 Task: Explore Airbnb accommodation in Al Battaliyah, Saudi Arabia from 12th December, 2023 to 16th December, 2023 for 8 adults. Place can be private room with 8 bedrooms having 8 beds and 8 bathrooms. Property type can be hotel. Amenities needed are: wifi, TV, free parkinig on premises, gym, breakfast.
Action: Mouse moved to (434, 79)
Screenshot: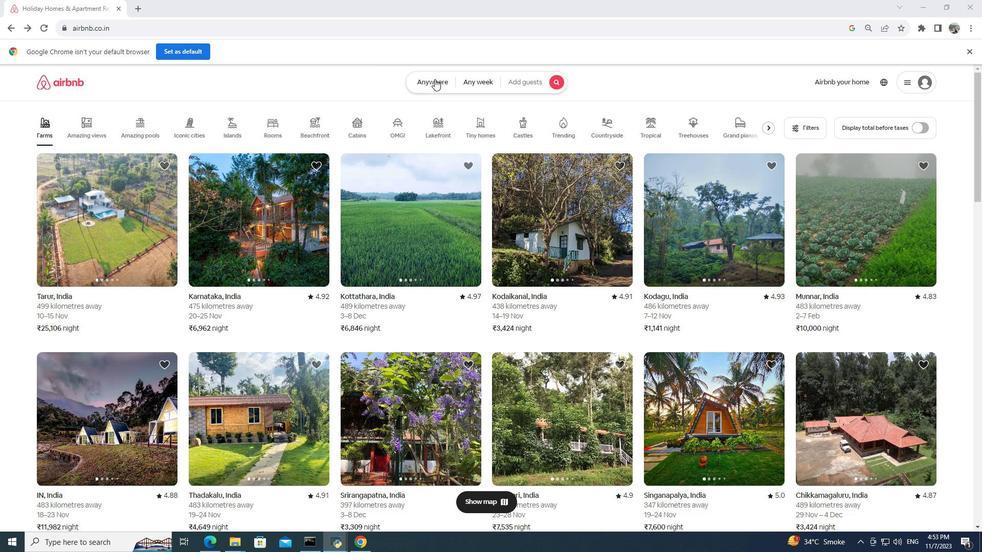 
Action: Mouse pressed left at (434, 79)
Screenshot: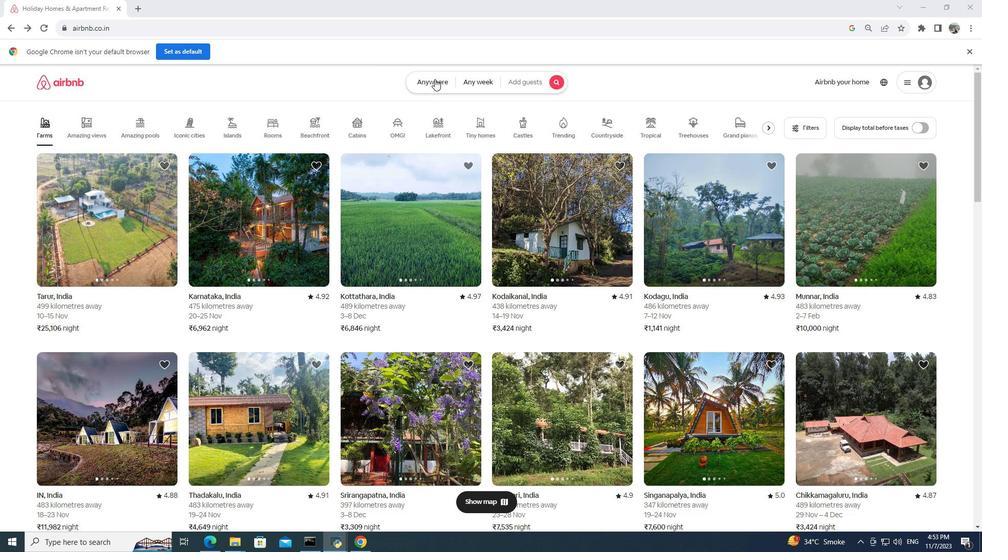 
Action: Mouse moved to (311, 112)
Screenshot: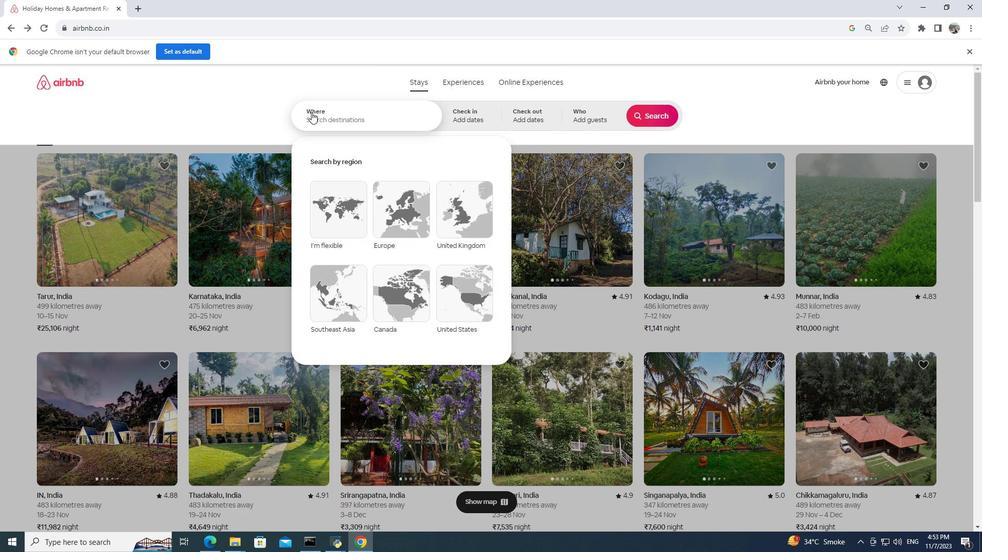 
Action: Mouse pressed left at (311, 112)
Screenshot: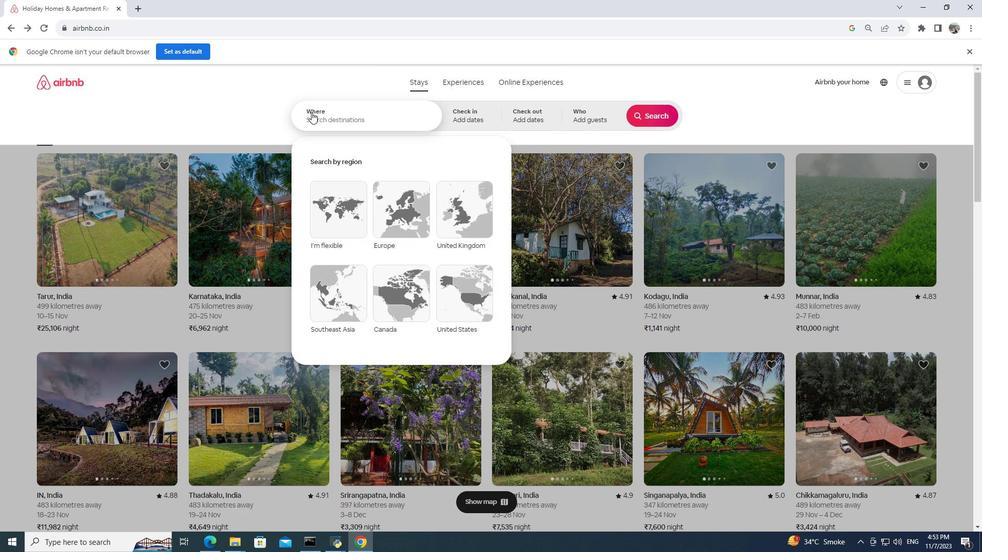 
Action: Key pressed al<Key.backspace>i<Key.space>
Screenshot: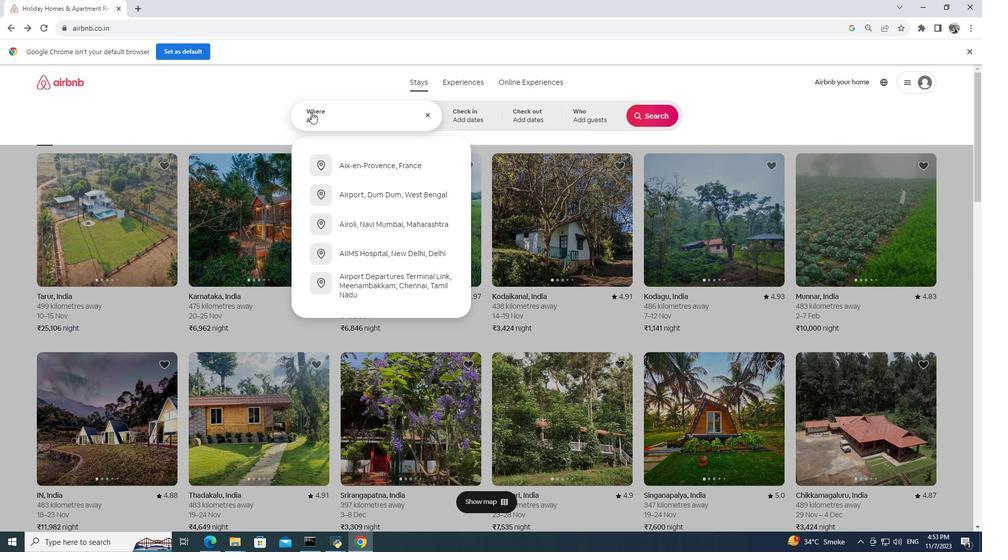 
Action: Mouse moved to (328, 110)
Screenshot: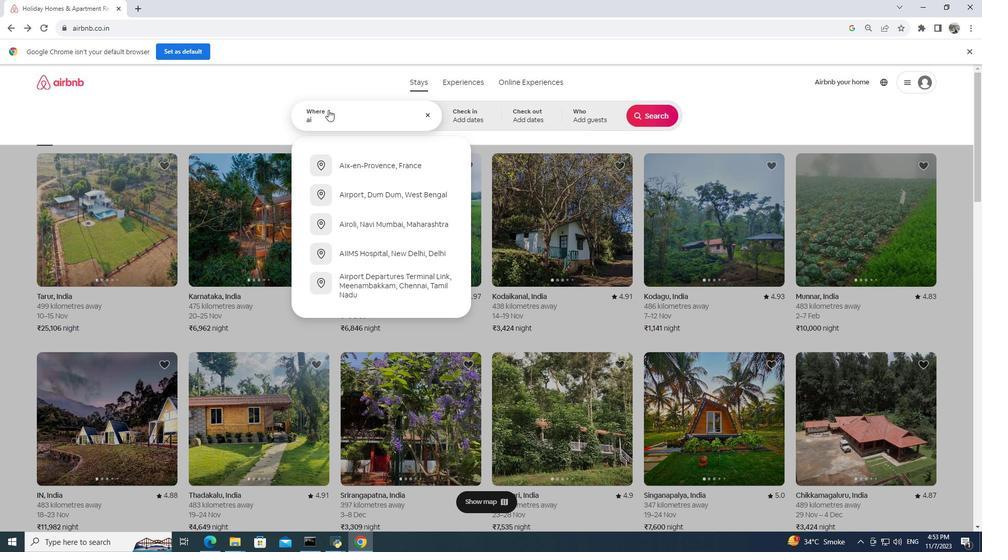 
Action: Key pressed <Key.space>battaliyah,<Key.space>saudi<Key.space>arabia
Screenshot: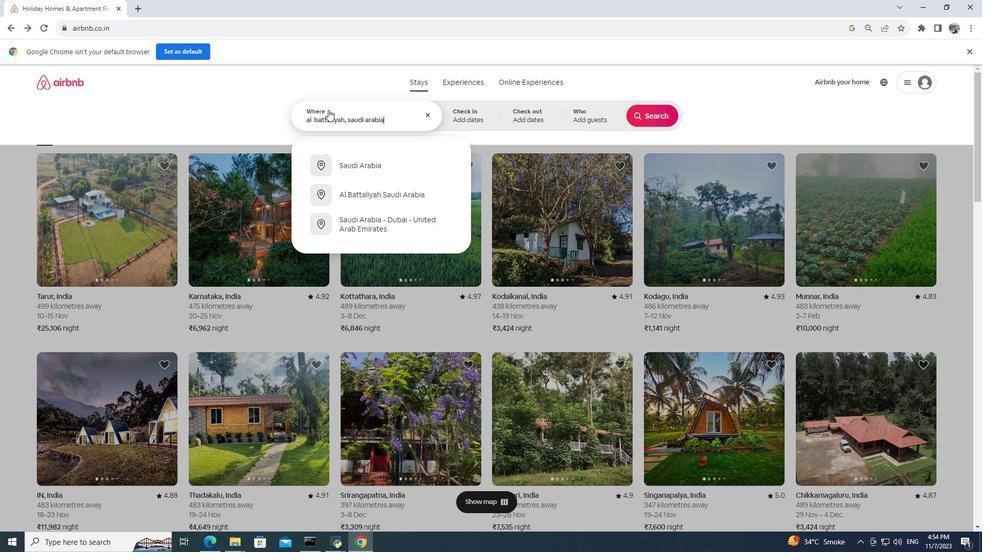 
Action: Mouse moved to (422, 201)
Screenshot: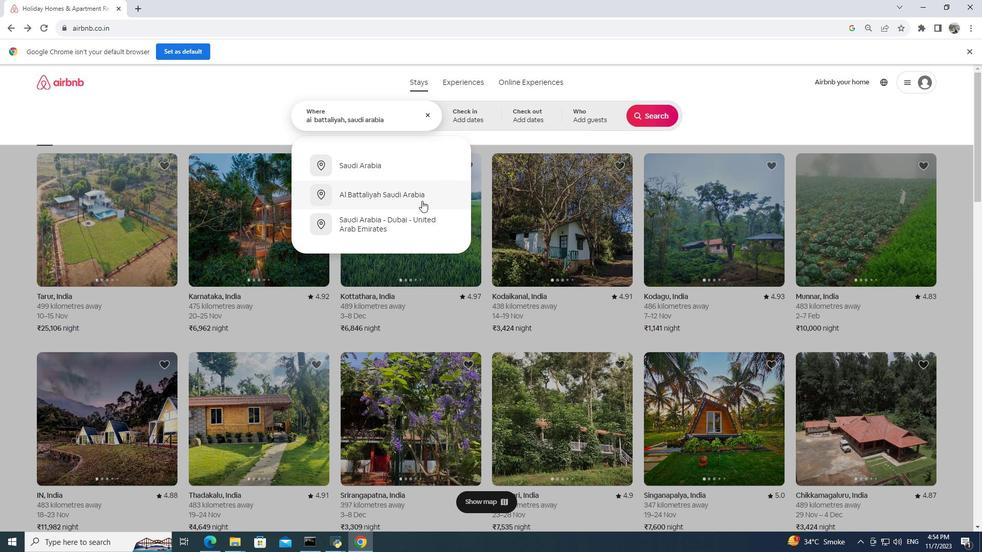 
Action: Mouse pressed left at (422, 201)
Screenshot: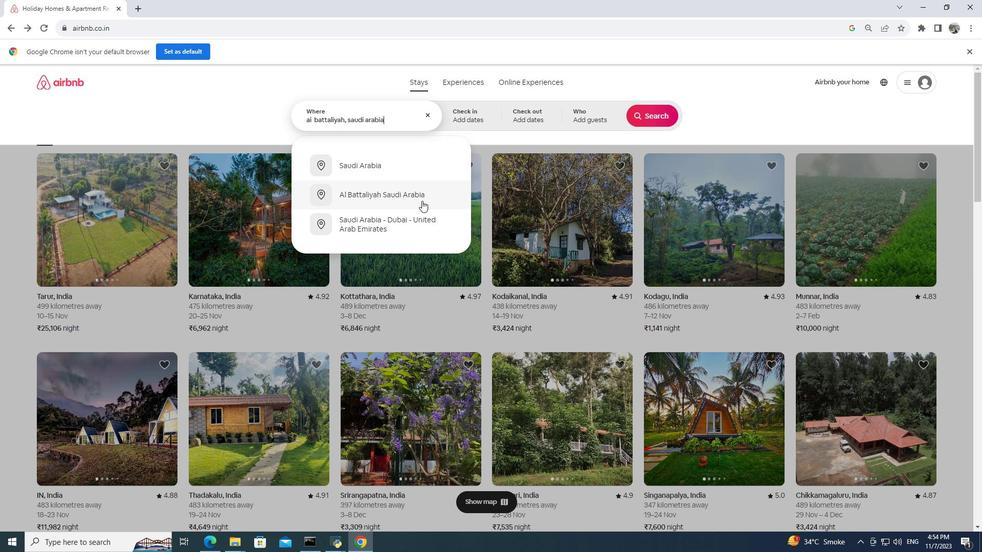 
Action: Mouse moved to (472, 121)
Screenshot: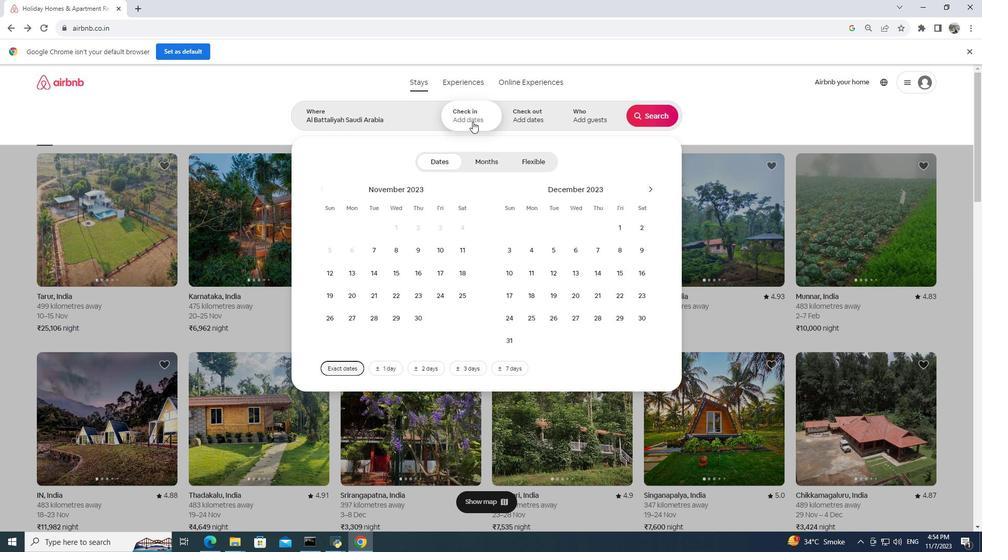 
Action: Mouse pressed left at (472, 121)
Screenshot: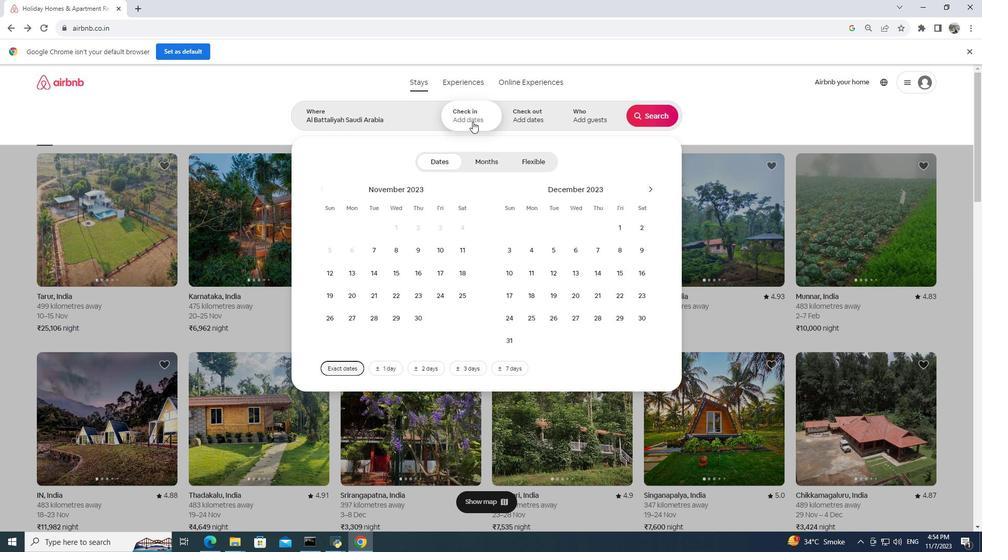 
Action: Mouse moved to (553, 267)
Screenshot: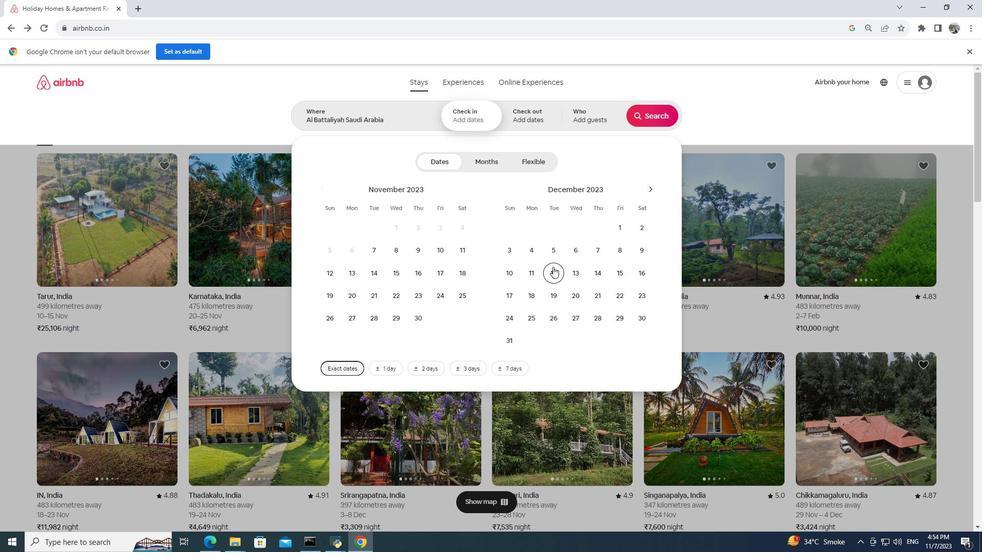 
Action: Mouse pressed left at (553, 267)
Screenshot: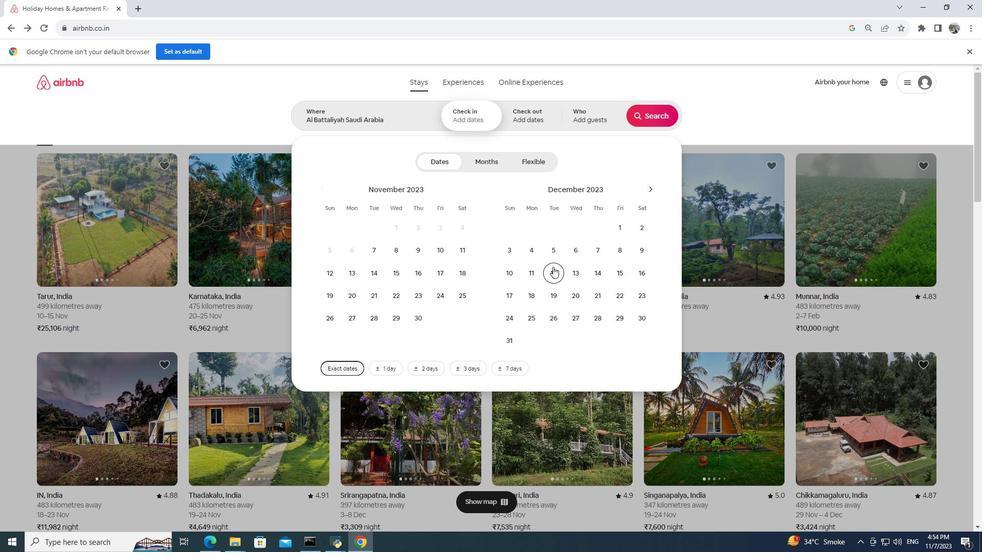 
Action: Mouse moved to (645, 273)
Screenshot: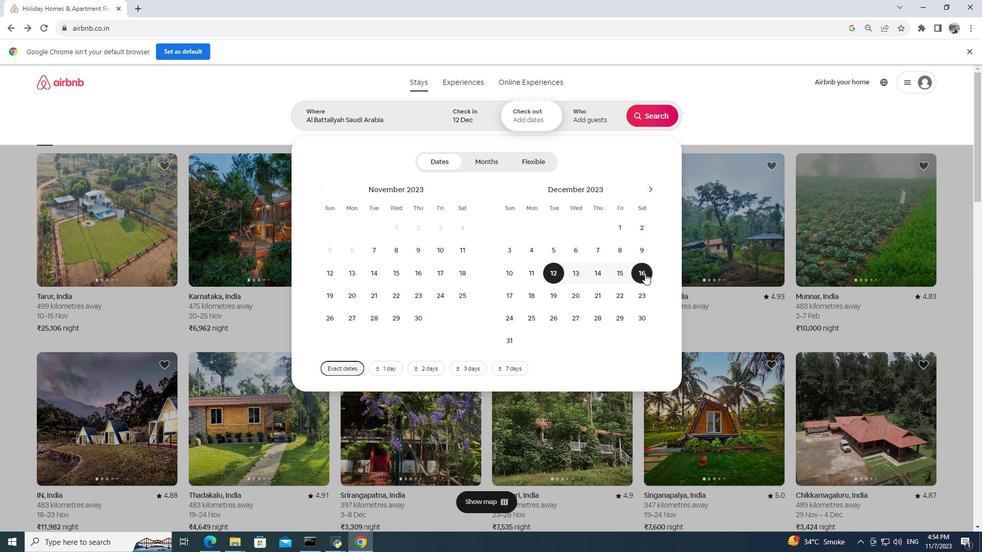 
Action: Mouse pressed left at (645, 273)
Screenshot: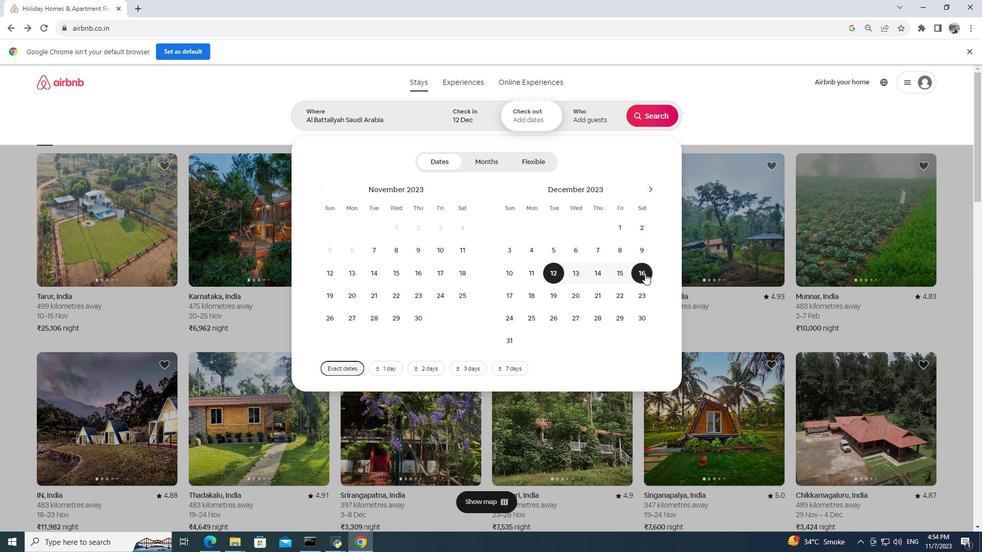
Action: Mouse moved to (566, 124)
Screenshot: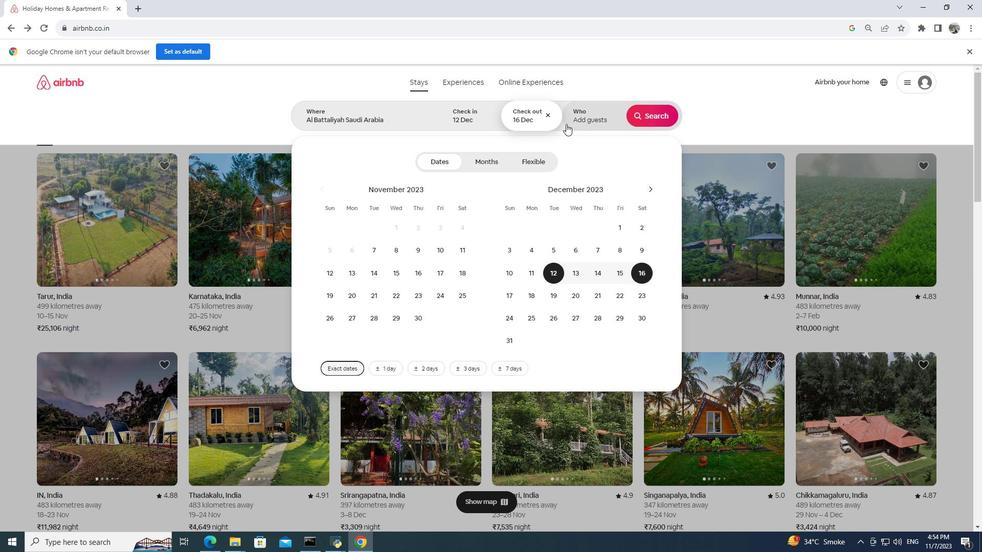 
Action: Mouse pressed left at (566, 124)
Screenshot: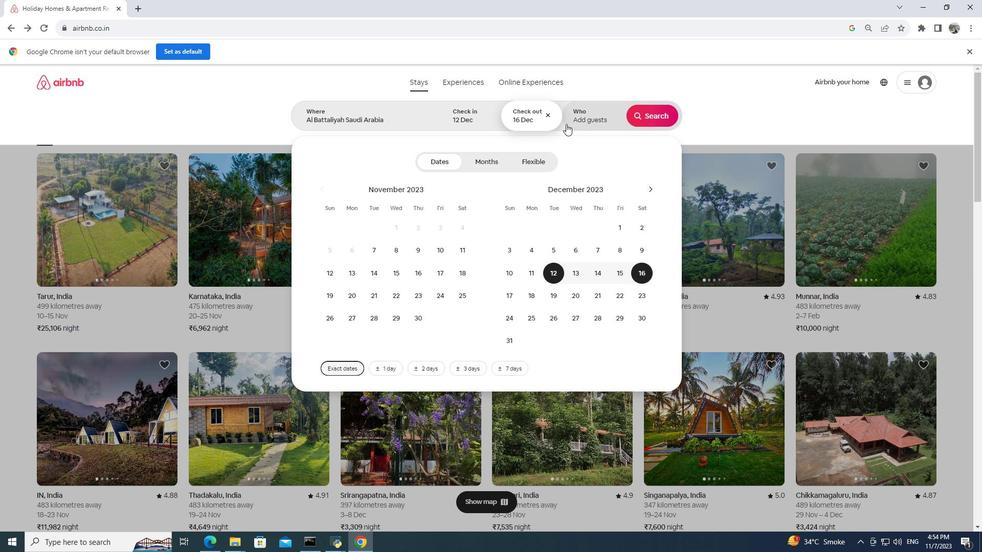 
Action: Mouse moved to (665, 161)
Screenshot: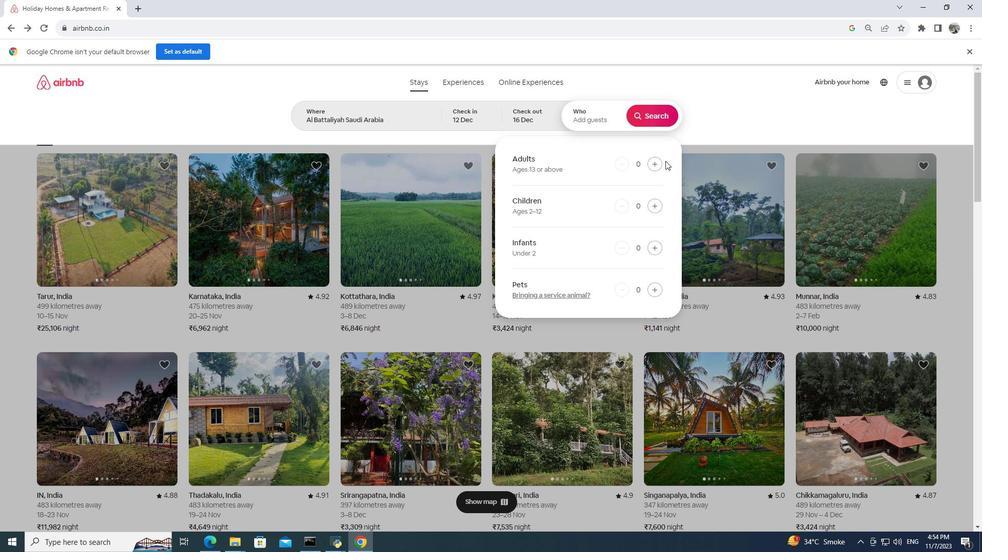 
Action: Mouse pressed left at (665, 161)
Screenshot: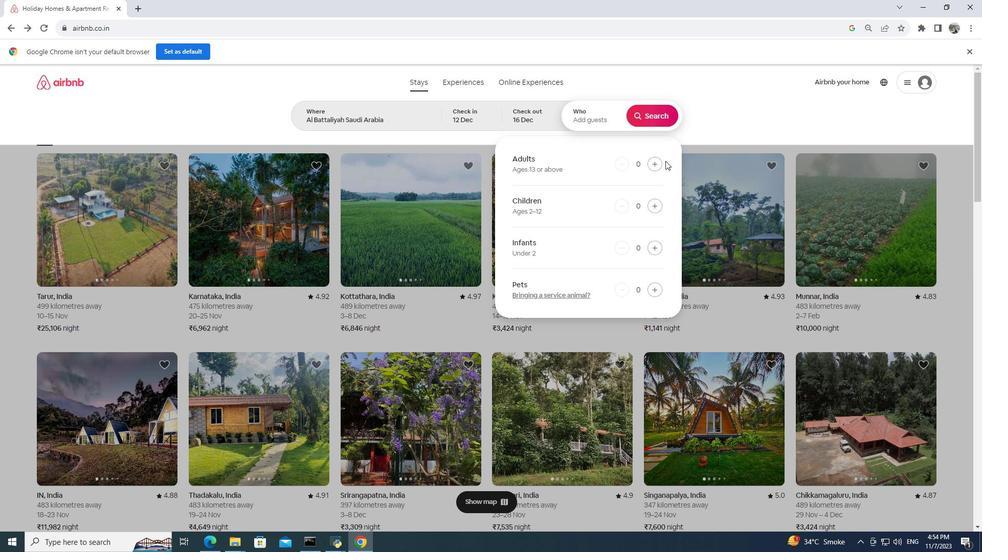 
Action: Mouse pressed left at (665, 161)
Screenshot: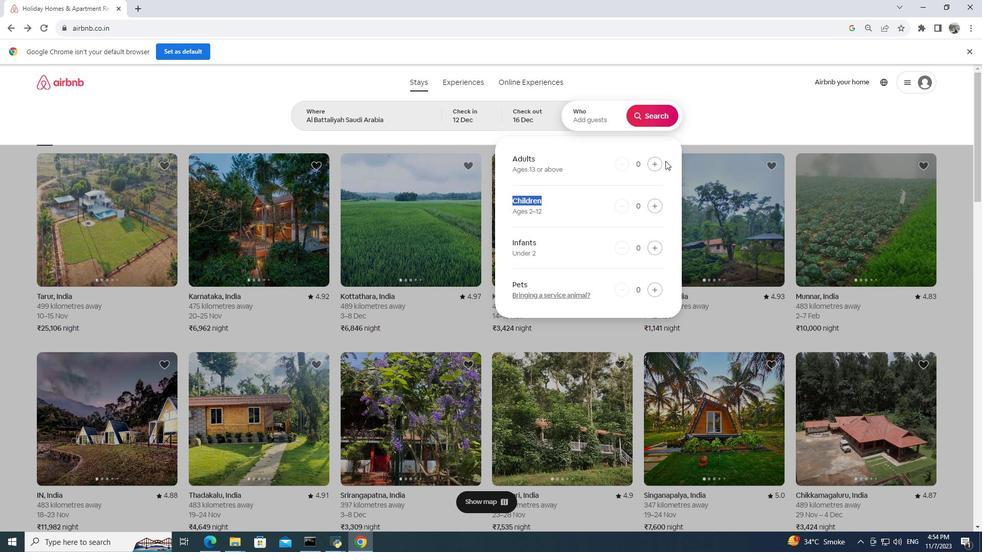 
Action: Mouse moved to (651, 161)
Screenshot: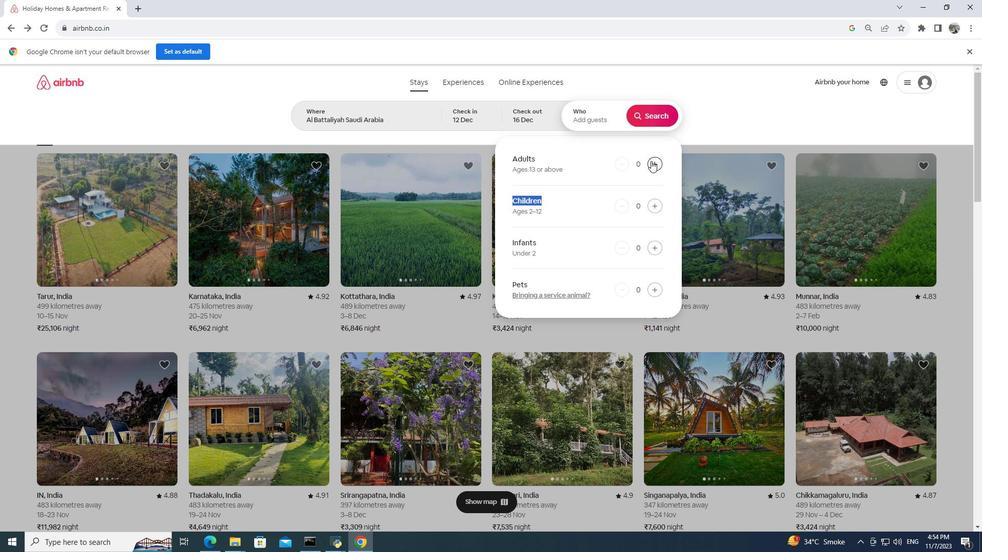 
Action: Mouse pressed left at (651, 161)
Screenshot: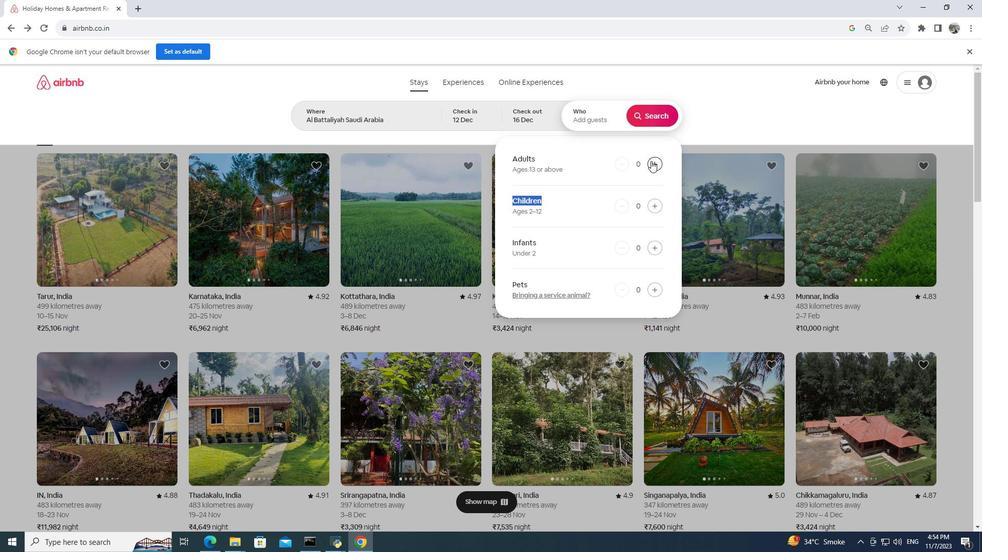 
Action: Mouse pressed left at (651, 161)
Screenshot: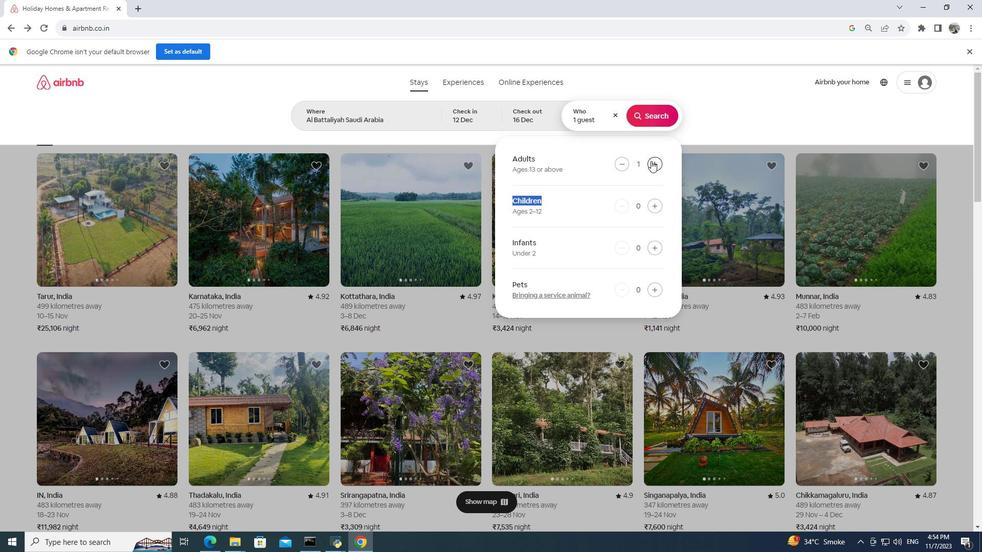 
Action: Mouse pressed left at (651, 161)
Screenshot: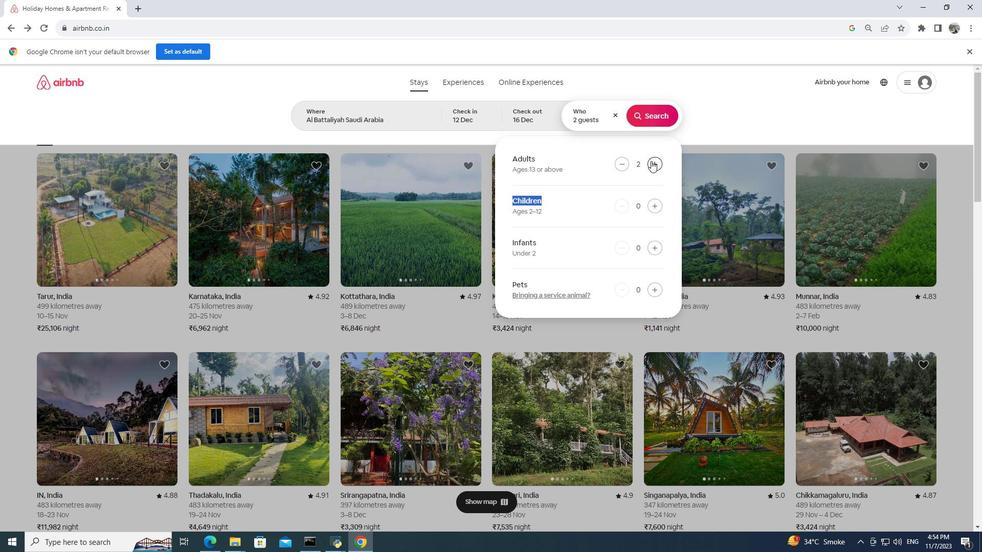 
Action: Mouse pressed left at (651, 161)
Screenshot: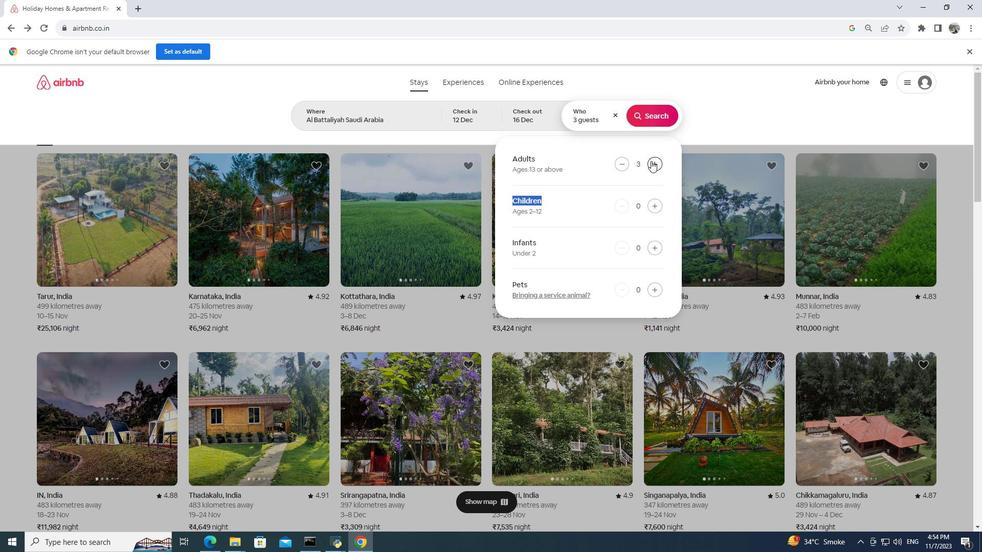 
Action: Mouse pressed left at (651, 161)
Screenshot: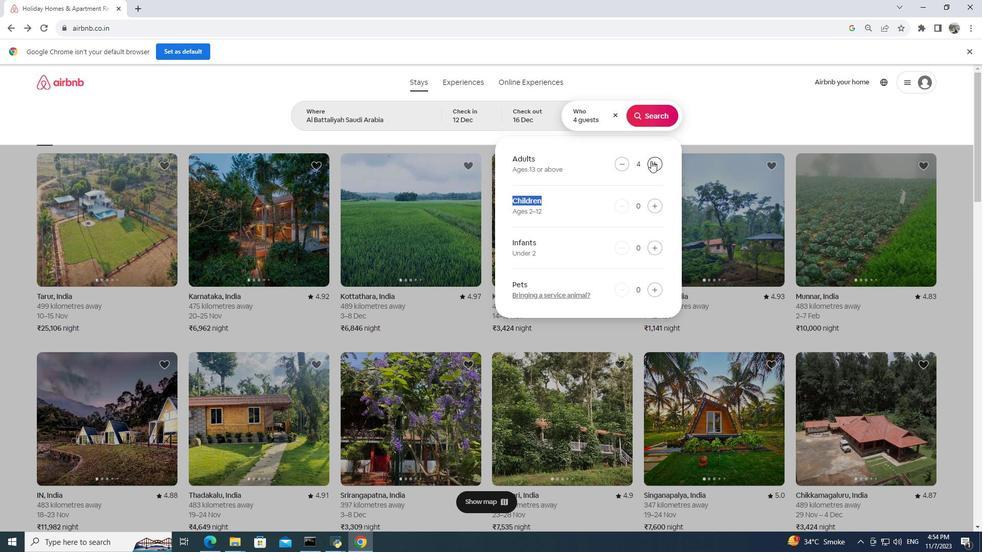 
Action: Mouse pressed left at (651, 161)
Screenshot: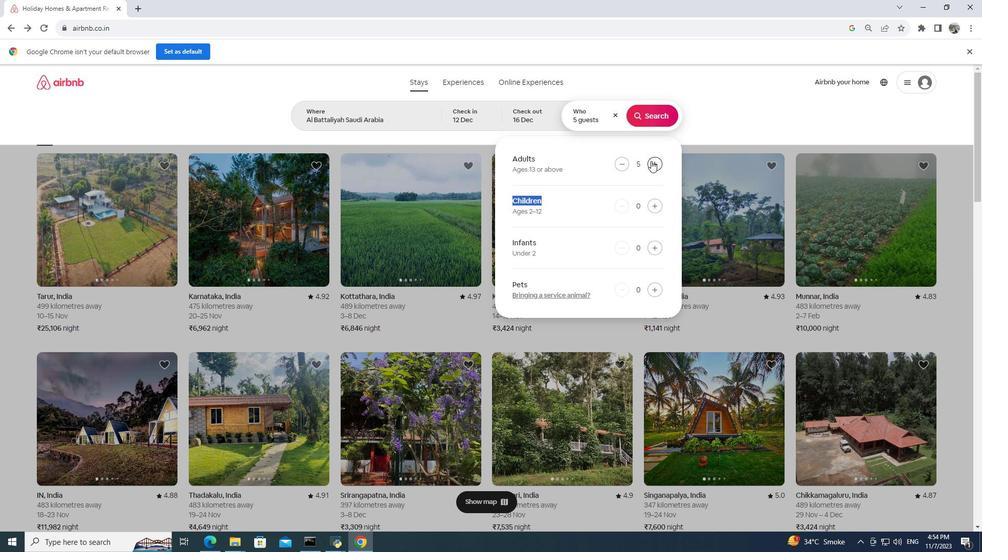 
Action: Mouse pressed left at (651, 161)
Screenshot: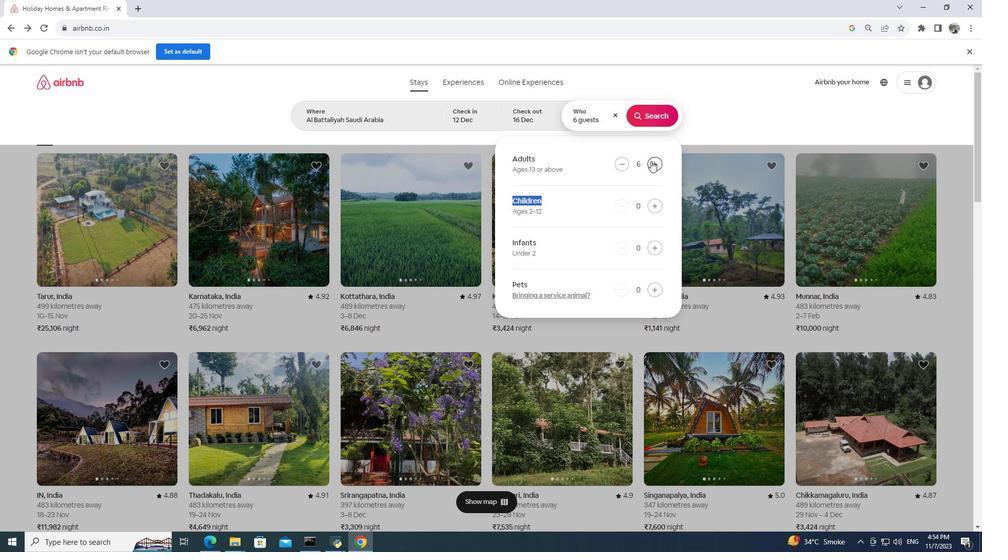
Action: Mouse pressed left at (651, 161)
Screenshot: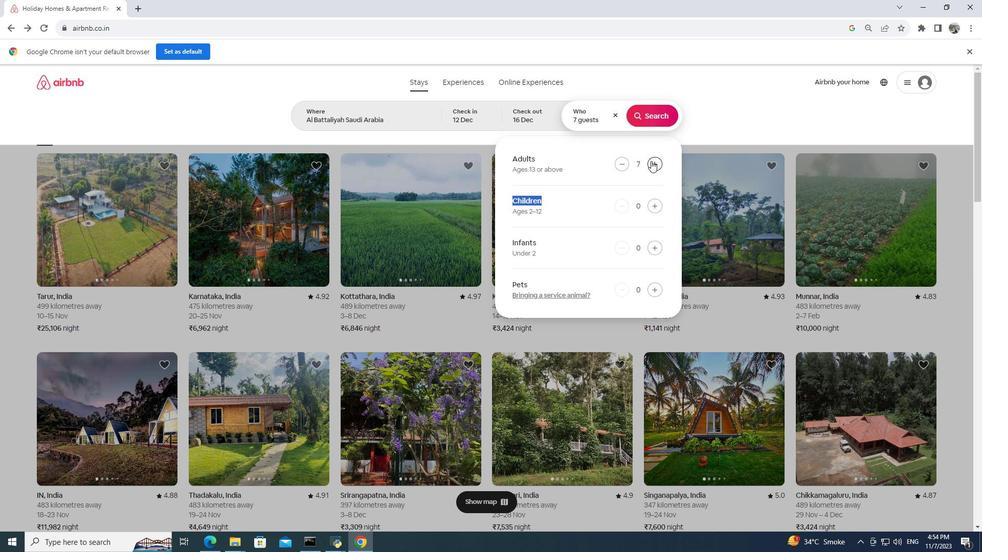 
Action: Mouse moved to (655, 124)
Screenshot: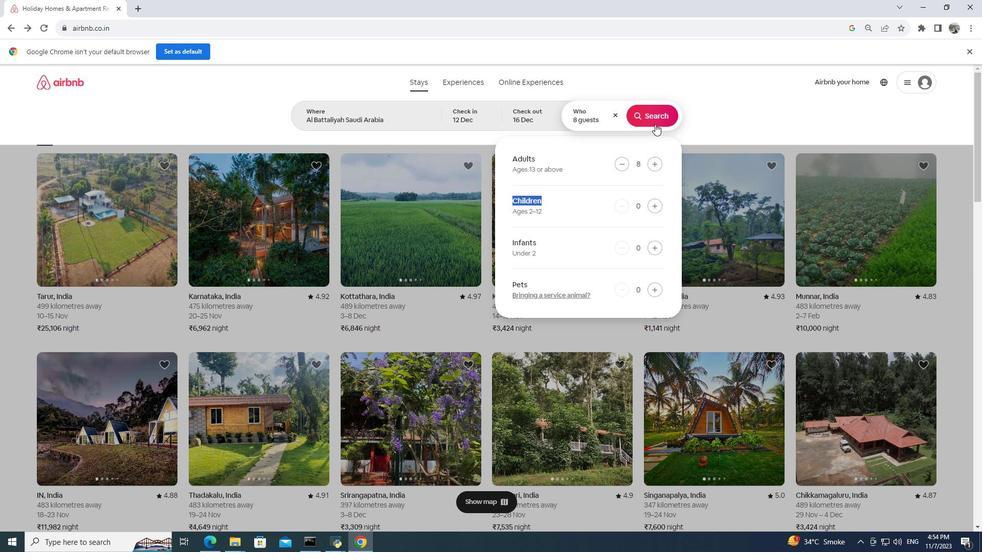 
Action: Mouse pressed left at (655, 124)
Screenshot: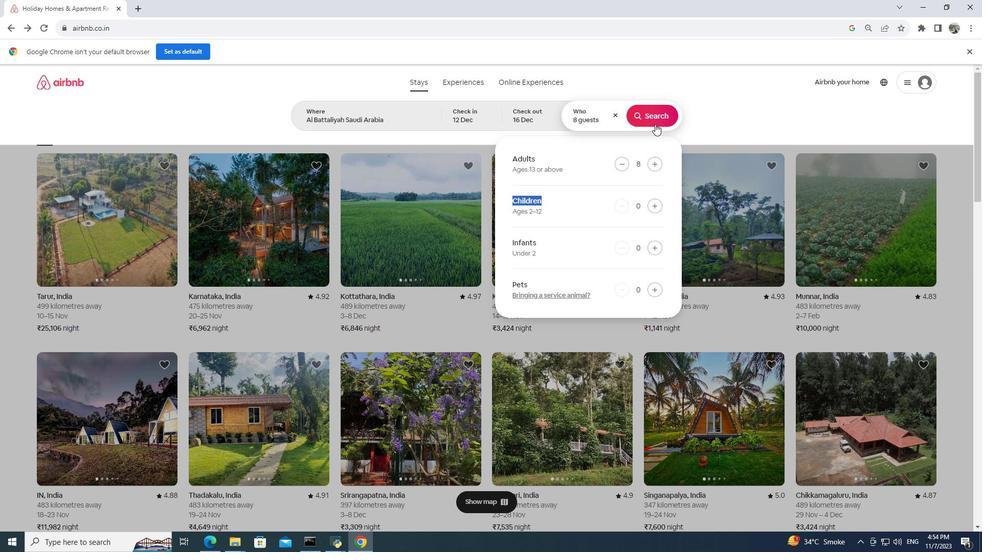 
Action: Mouse moved to (827, 116)
Screenshot: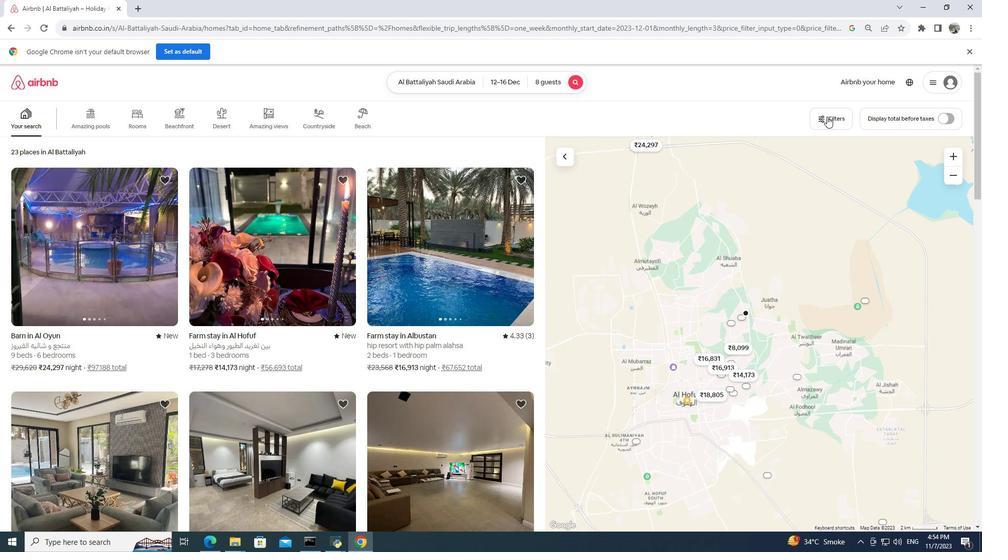 
Action: Mouse pressed left at (827, 116)
Screenshot: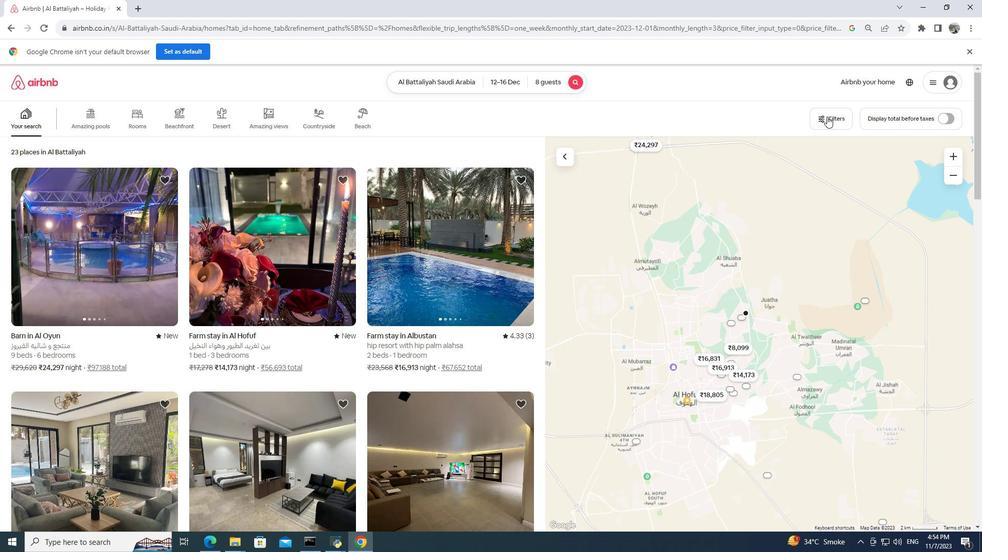 
Action: Mouse moved to (551, 299)
Screenshot: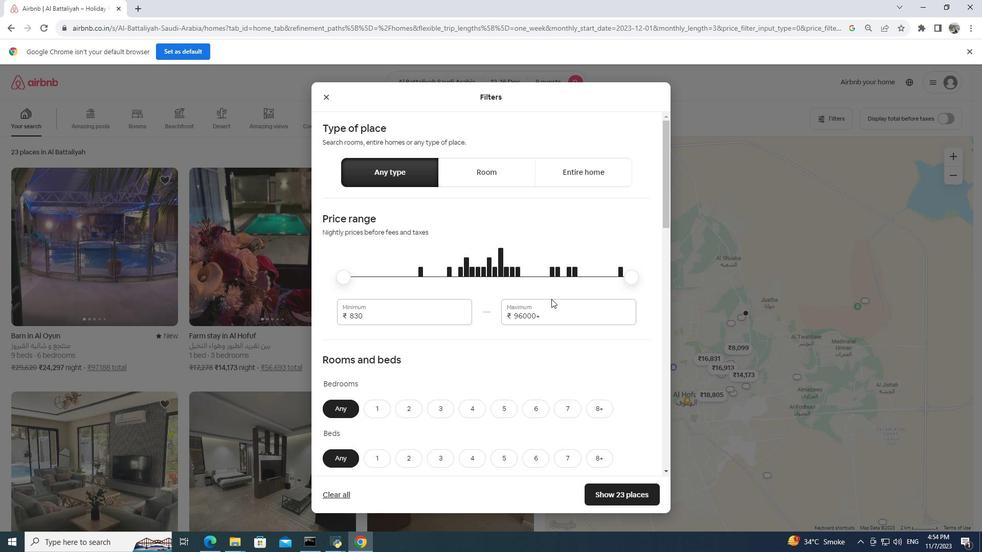 
Action: Mouse scrolled (551, 298) with delta (0, 0)
Screenshot: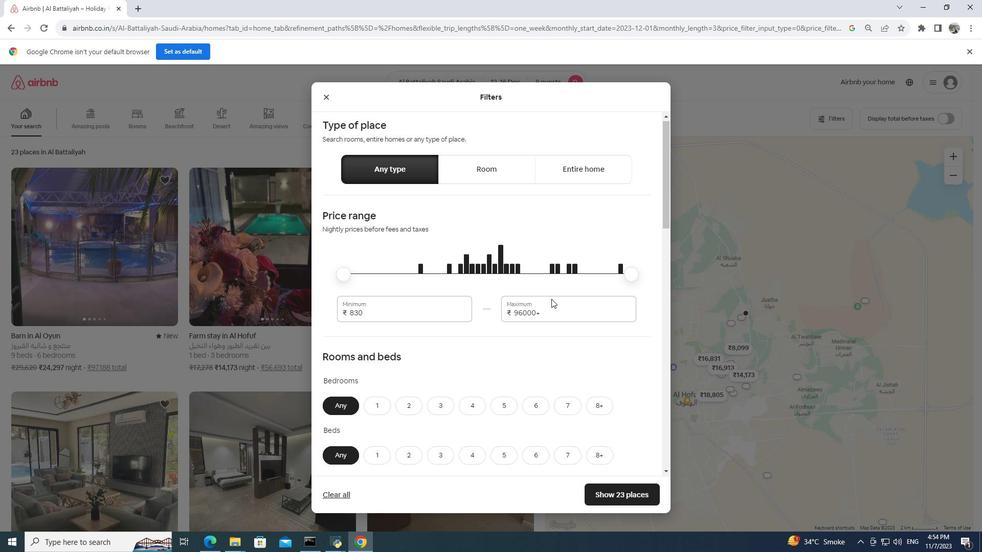
Action: Mouse scrolled (551, 298) with delta (0, 0)
Screenshot: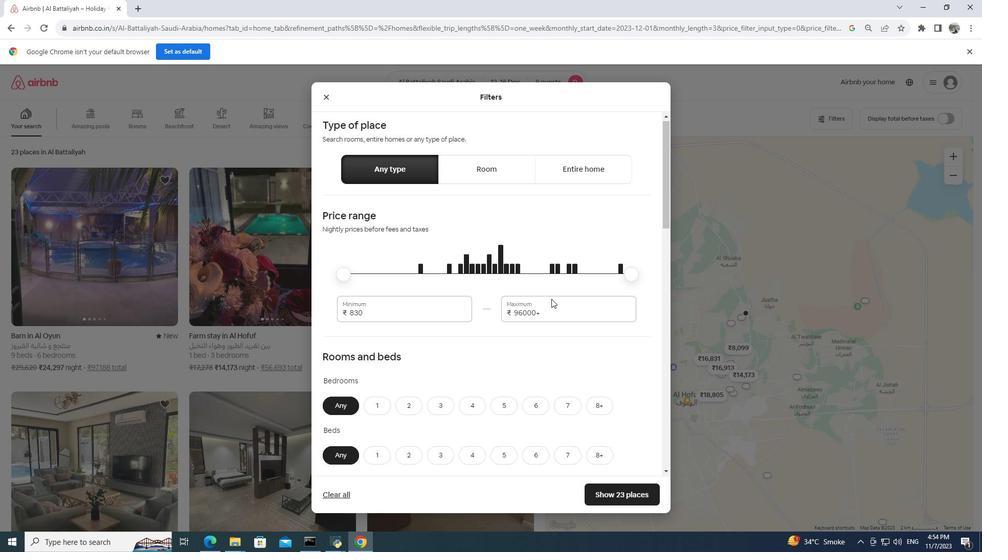 
Action: Mouse scrolled (551, 298) with delta (0, 0)
Screenshot: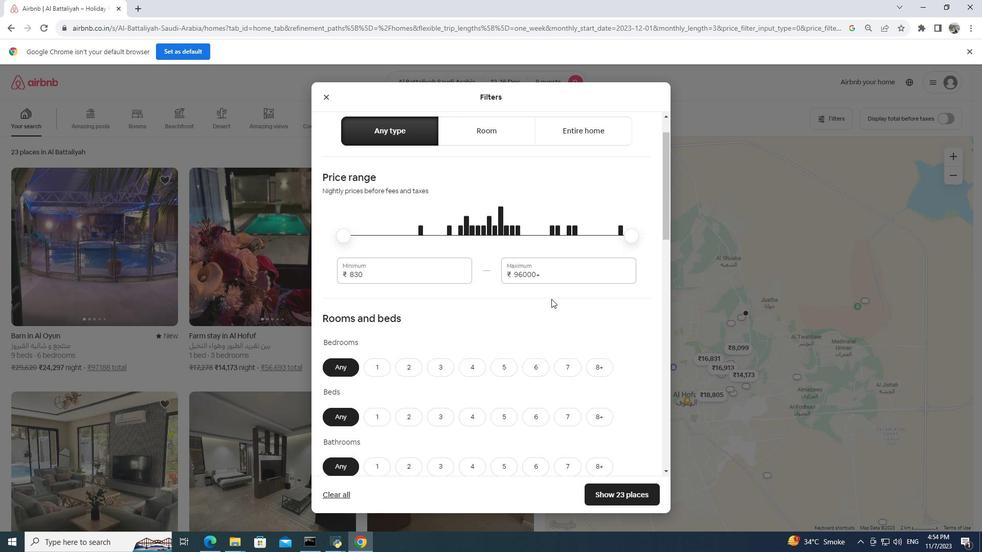 
Action: Mouse moved to (605, 255)
Screenshot: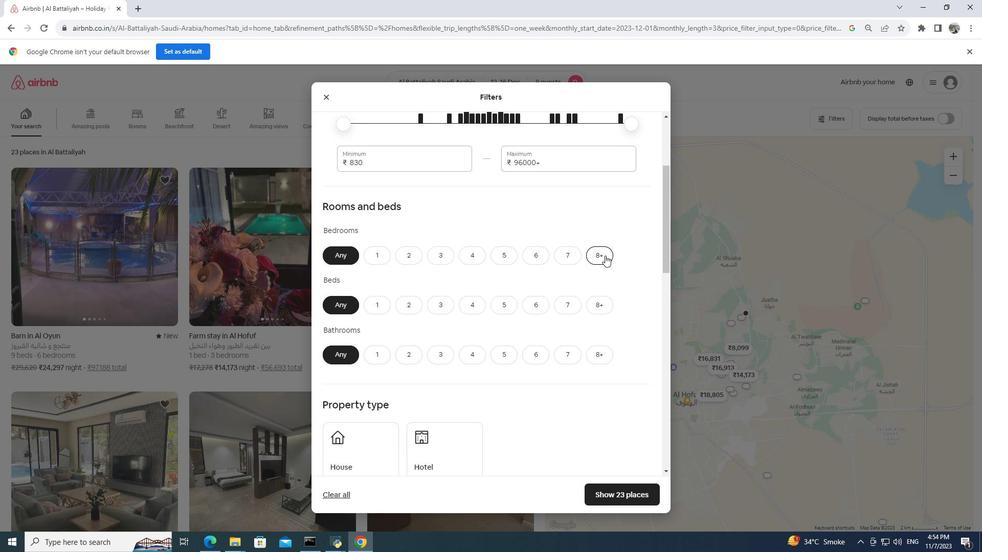 
Action: Mouse pressed left at (605, 255)
Screenshot: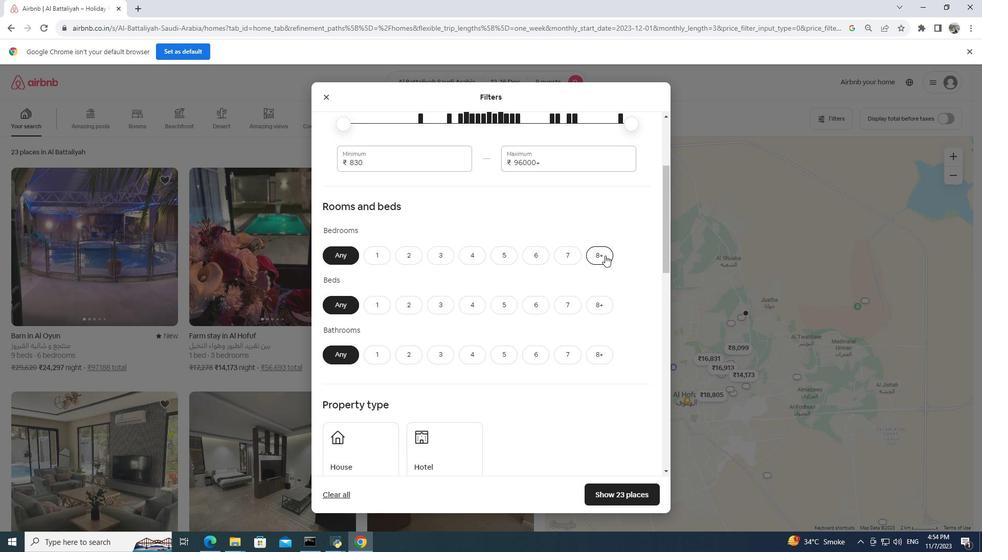 
Action: Mouse moved to (605, 304)
Screenshot: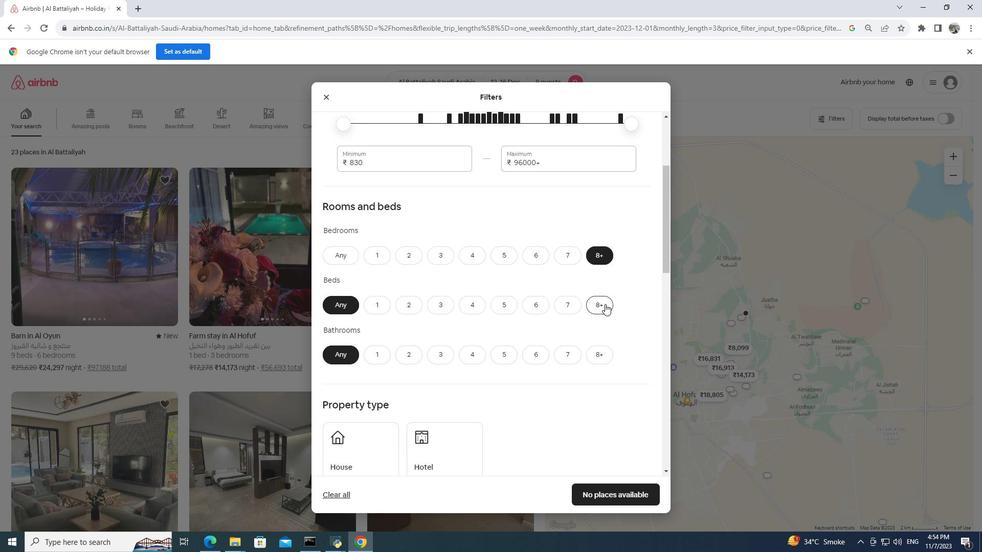 
Action: Mouse pressed left at (605, 304)
Screenshot: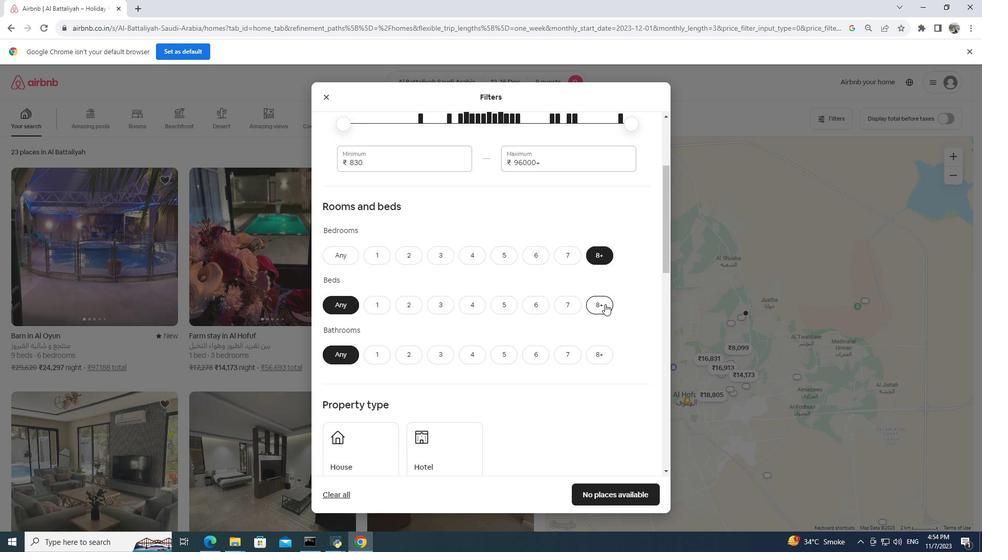
Action: Mouse moved to (605, 358)
Screenshot: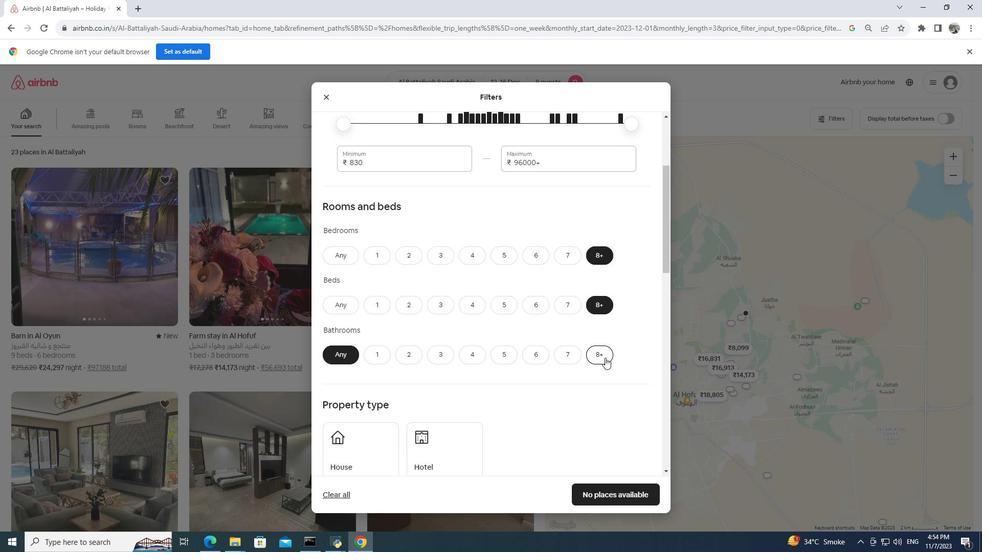 
Action: Mouse pressed left at (605, 358)
Screenshot: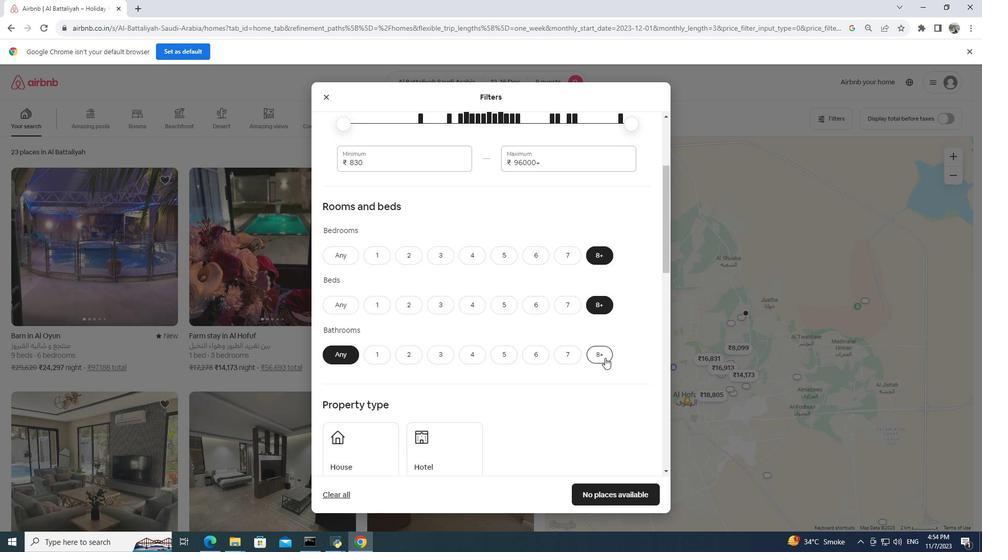 
Action: Mouse moved to (606, 353)
Screenshot: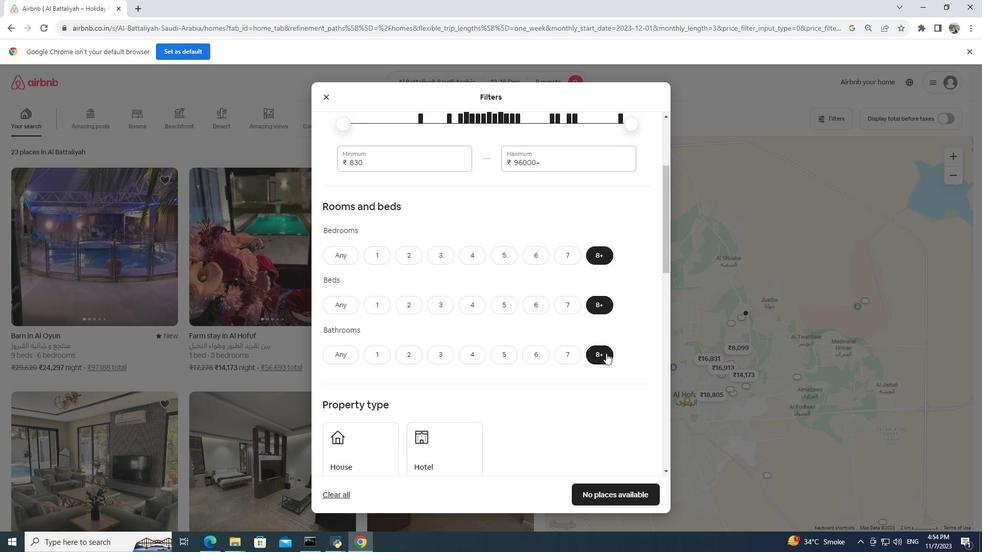 
Action: Mouse scrolled (606, 353) with delta (0, 0)
Screenshot: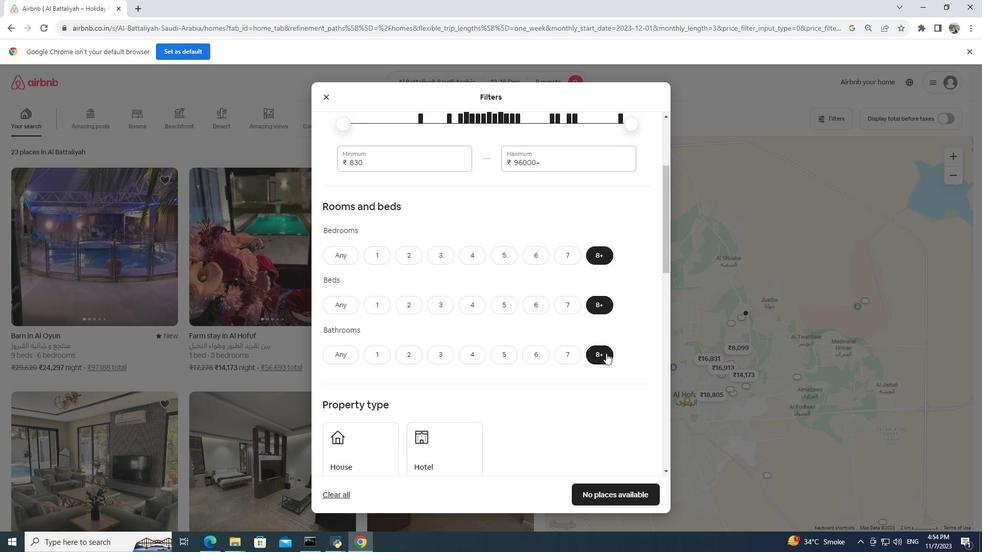 
Action: Mouse scrolled (606, 353) with delta (0, 0)
Screenshot: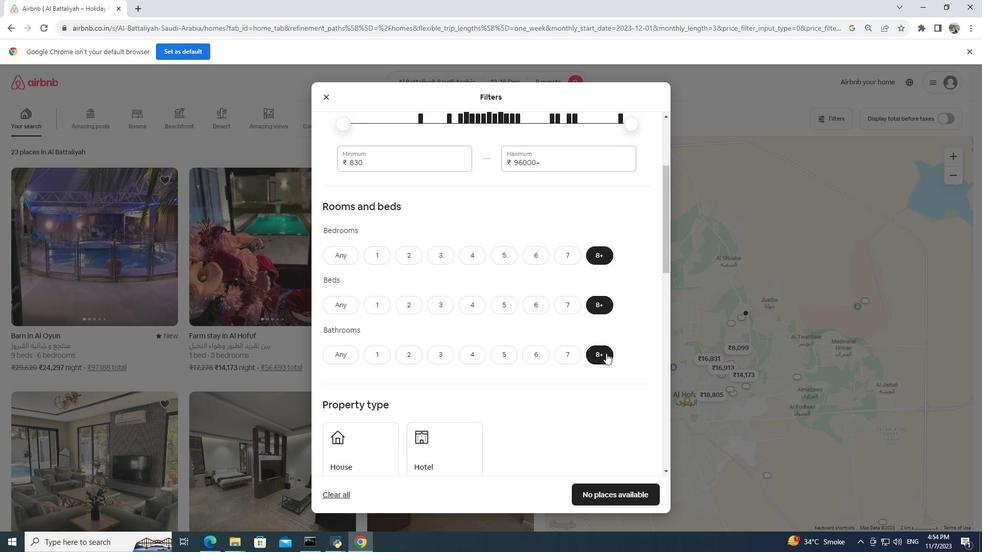 
Action: Mouse moved to (604, 351)
Screenshot: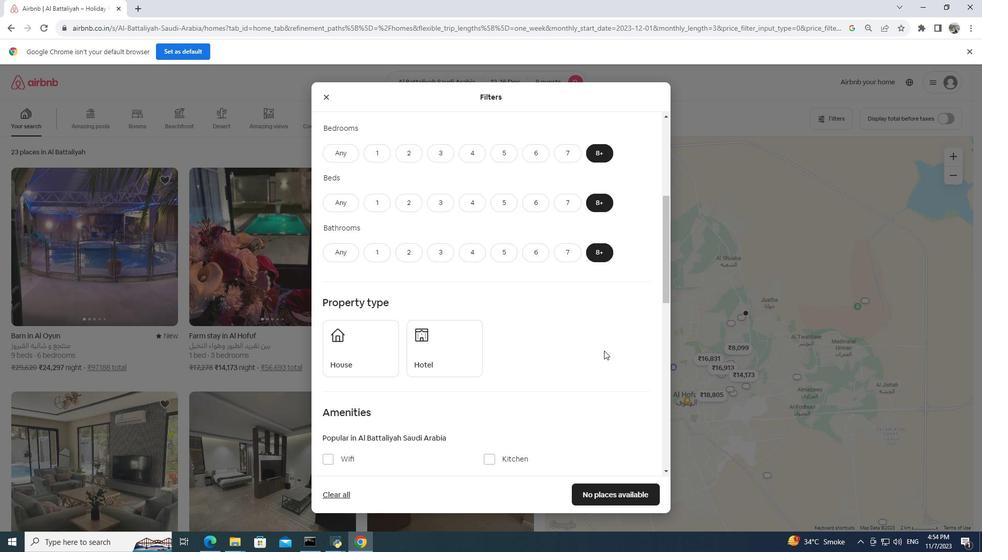 
Action: Mouse scrolled (604, 350) with delta (0, 0)
Screenshot: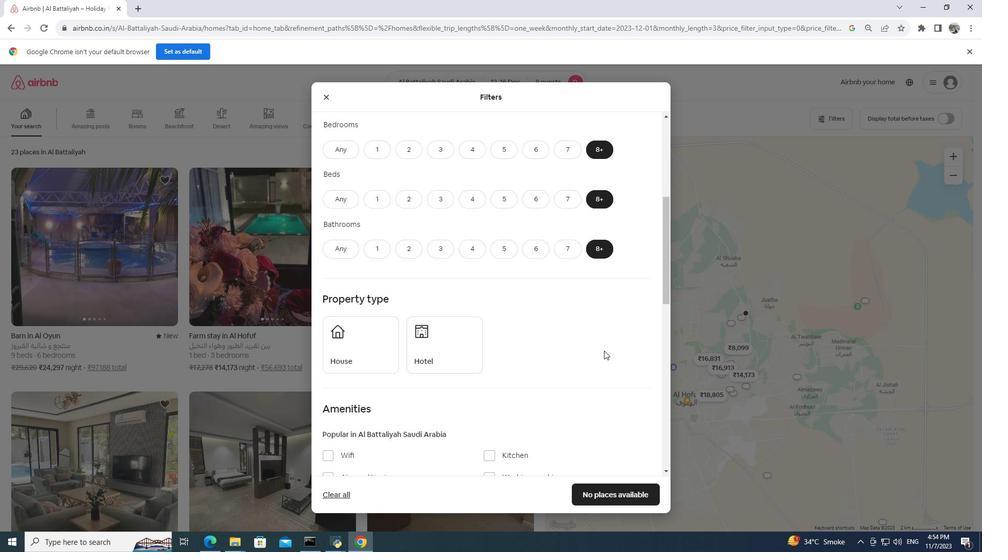 
Action: Mouse scrolled (604, 350) with delta (0, 0)
Screenshot: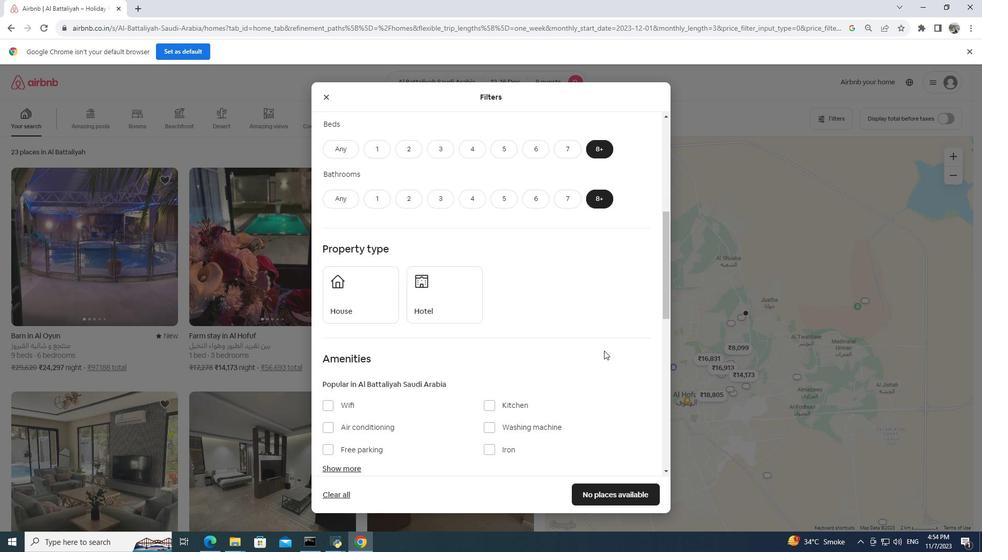 
Action: Mouse moved to (432, 262)
Screenshot: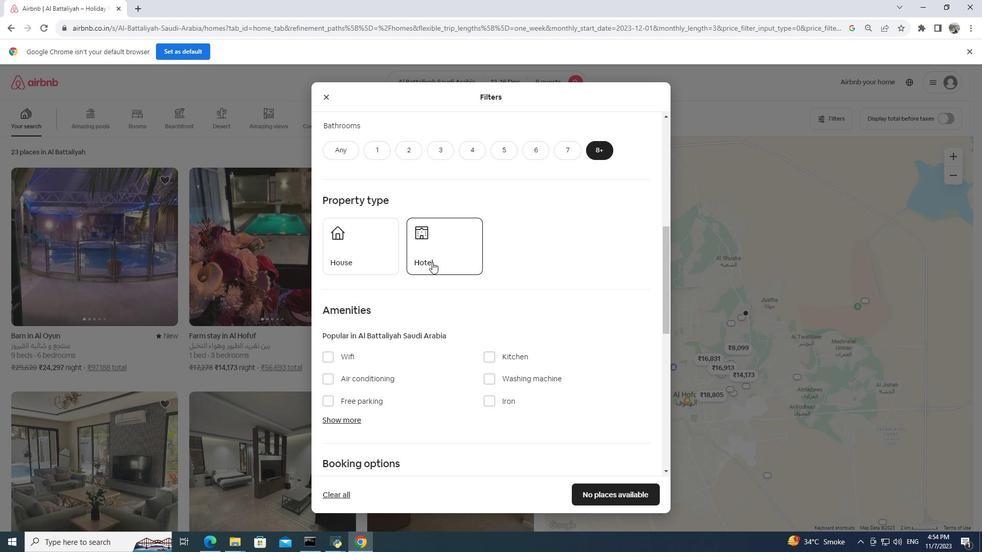 
Action: Mouse pressed left at (432, 262)
Screenshot: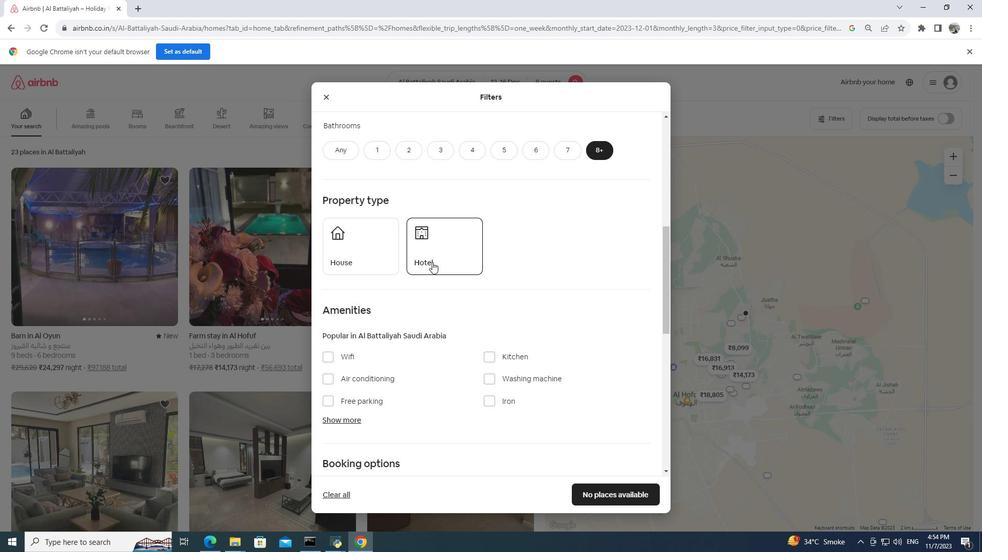 
Action: Mouse moved to (329, 356)
Screenshot: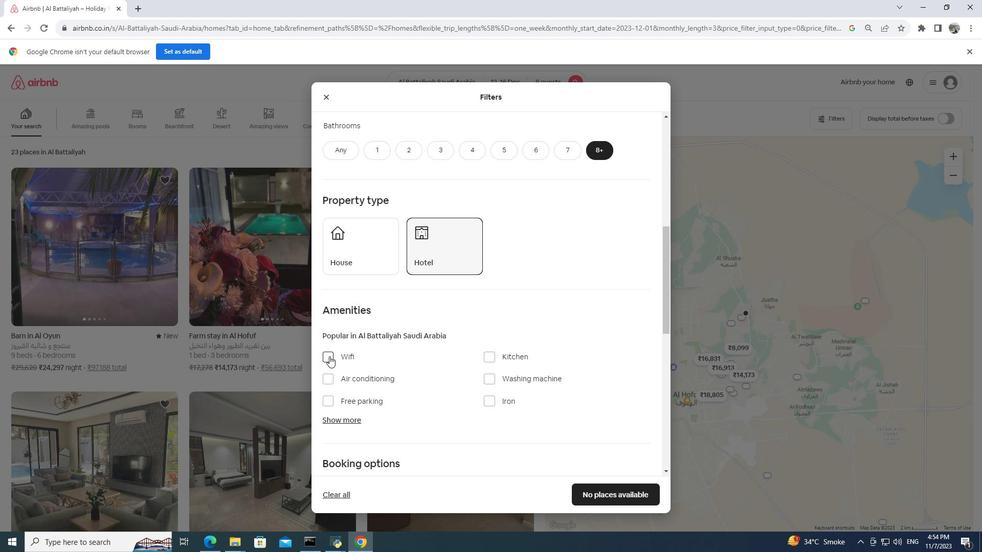 
Action: Mouse pressed left at (329, 356)
Screenshot: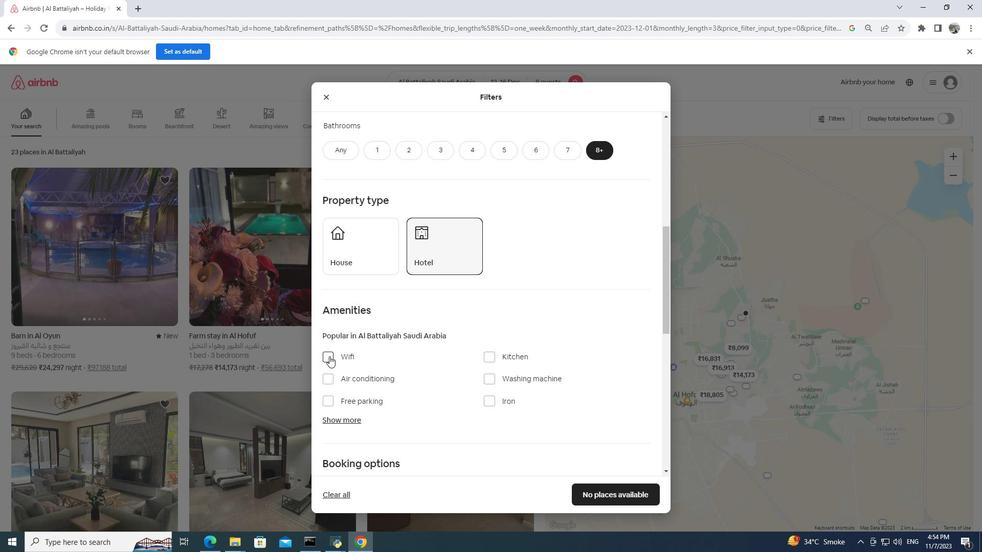 
Action: Mouse moved to (350, 421)
Screenshot: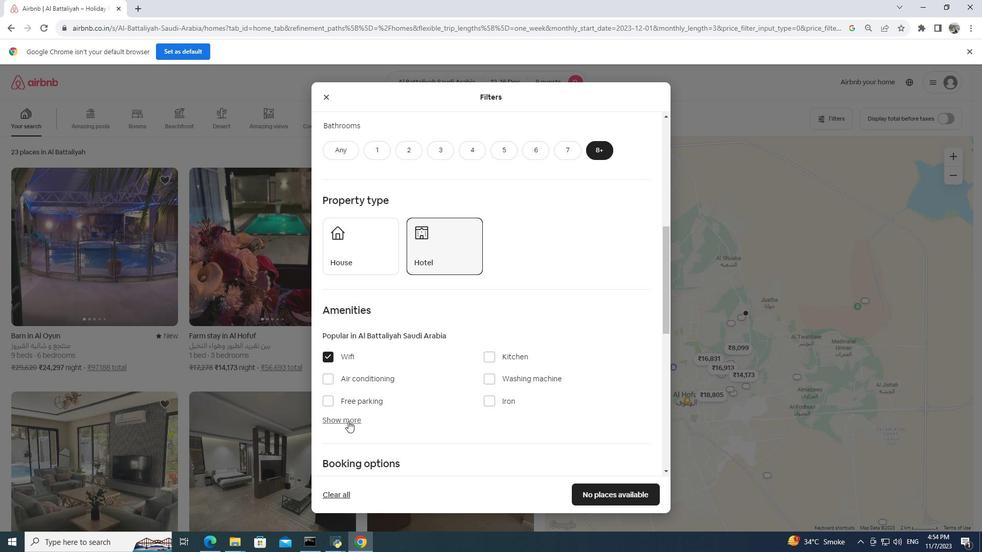 
Action: Mouse pressed left at (350, 421)
Screenshot: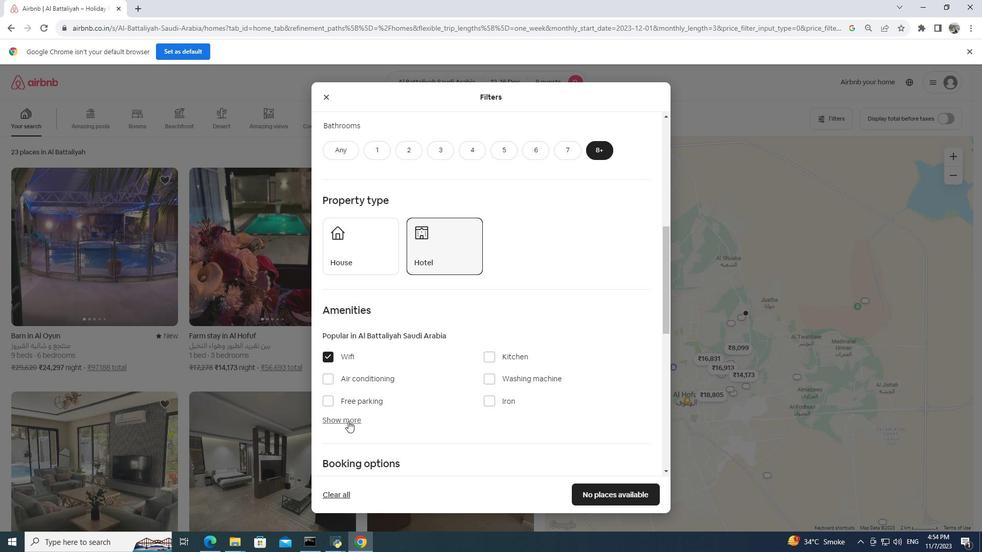 
Action: Mouse moved to (376, 390)
Screenshot: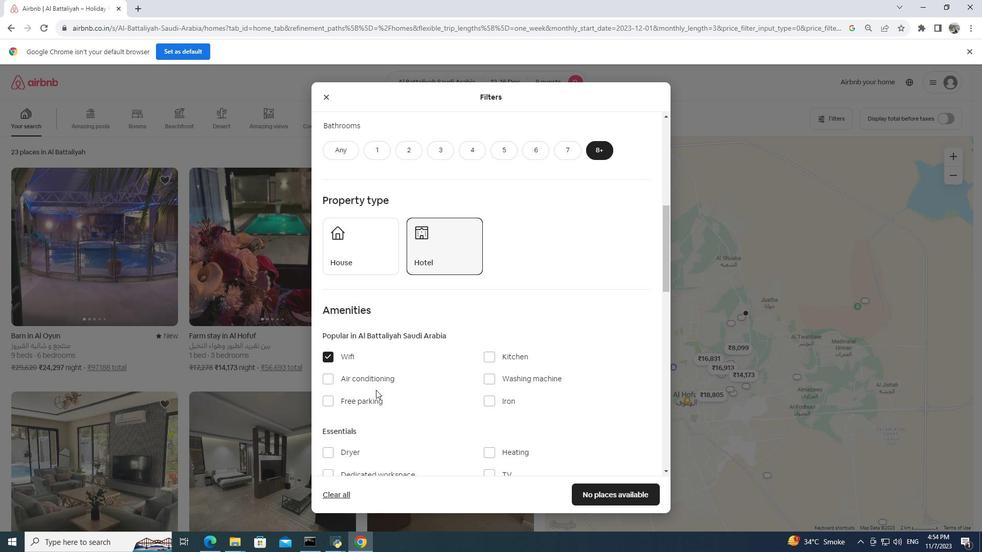 
Action: Mouse scrolled (376, 389) with delta (0, 0)
Screenshot: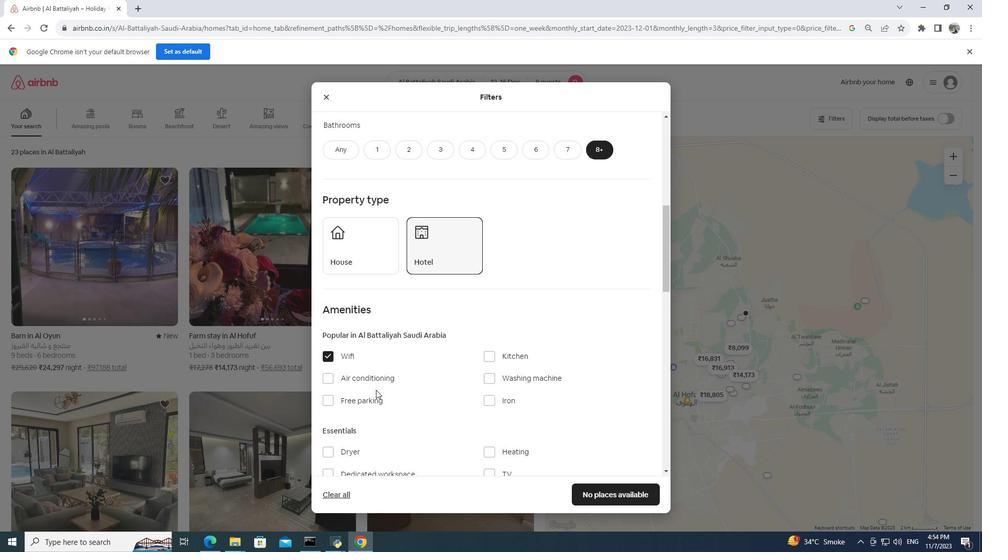 
Action: Mouse scrolled (376, 389) with delta (0, 0)
Screenshot: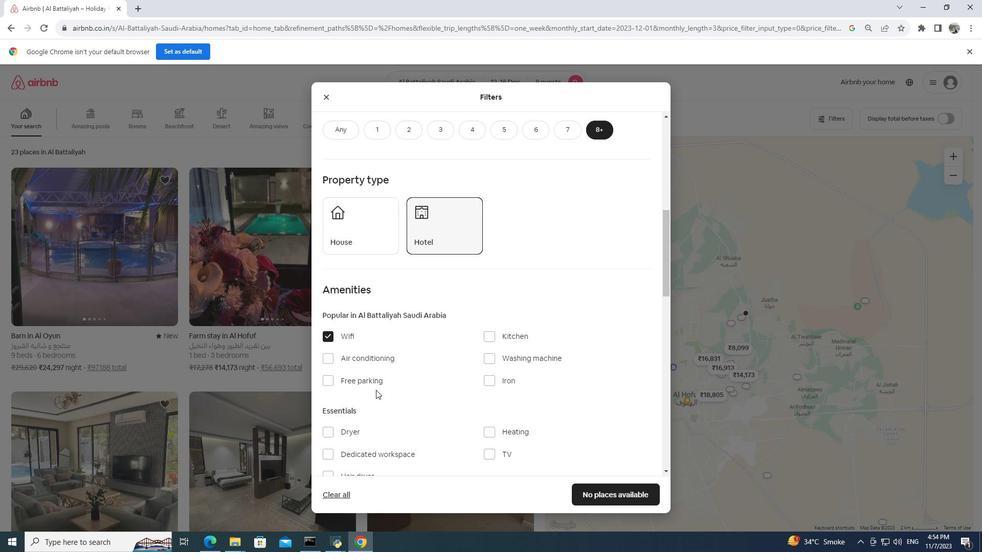 
Action: Mouse moved to (496, 372)
Screenshot: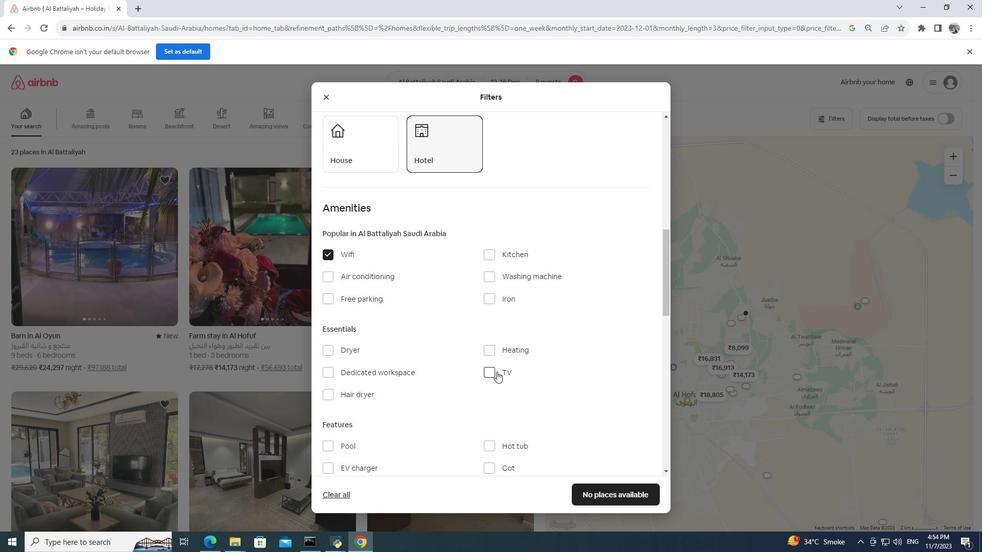 
Action: Mouse pressed left at (496, 372)
Screenshot: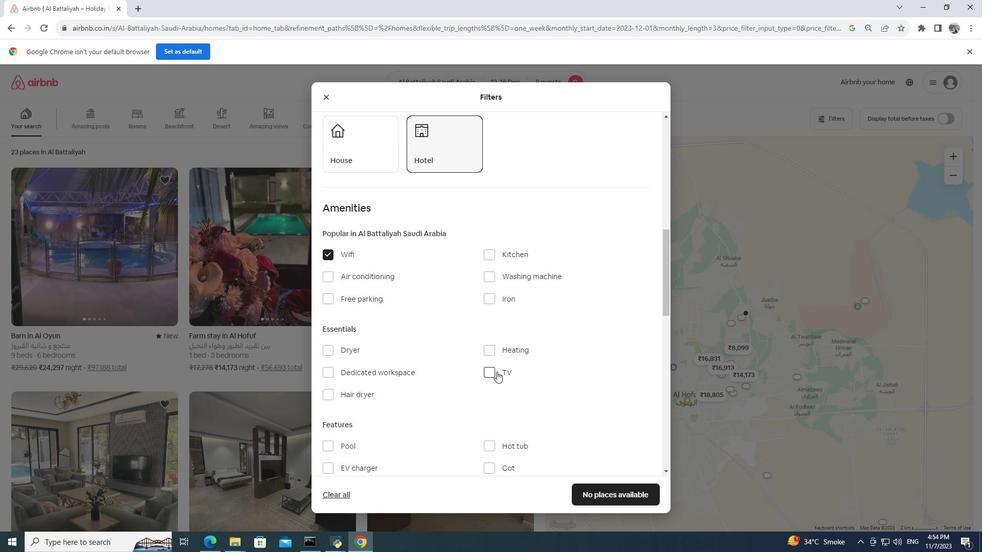 
Action: Mouse moved to (325, 299)
Screenshot: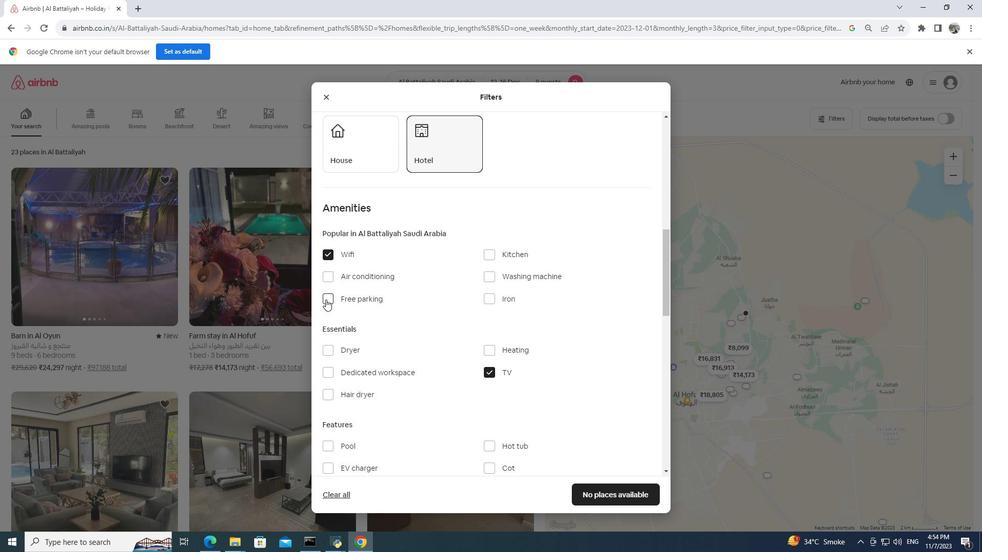 
Action: Mouse pressed left at (325, 299)
Screenshot: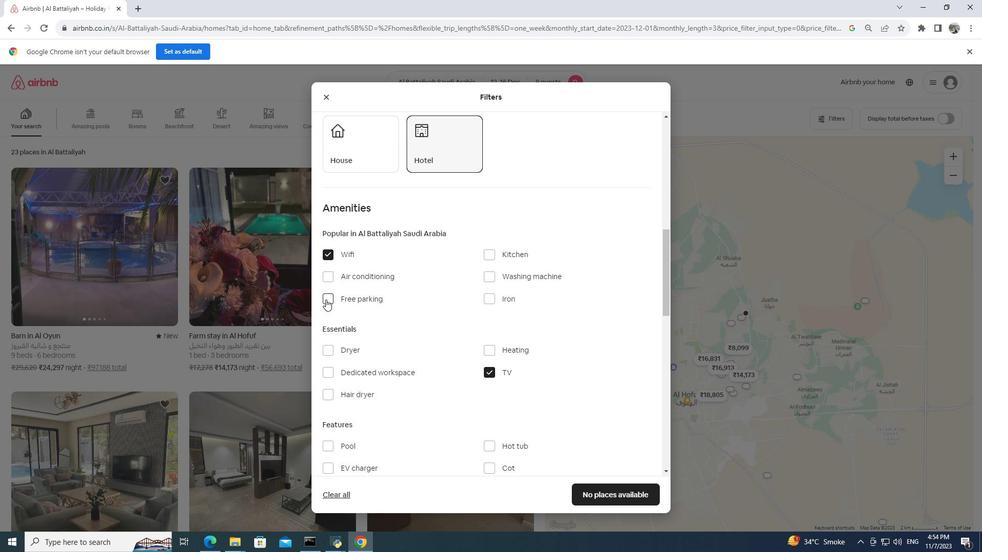 
Action: Mouse moved to (395, 418)
Screenshot: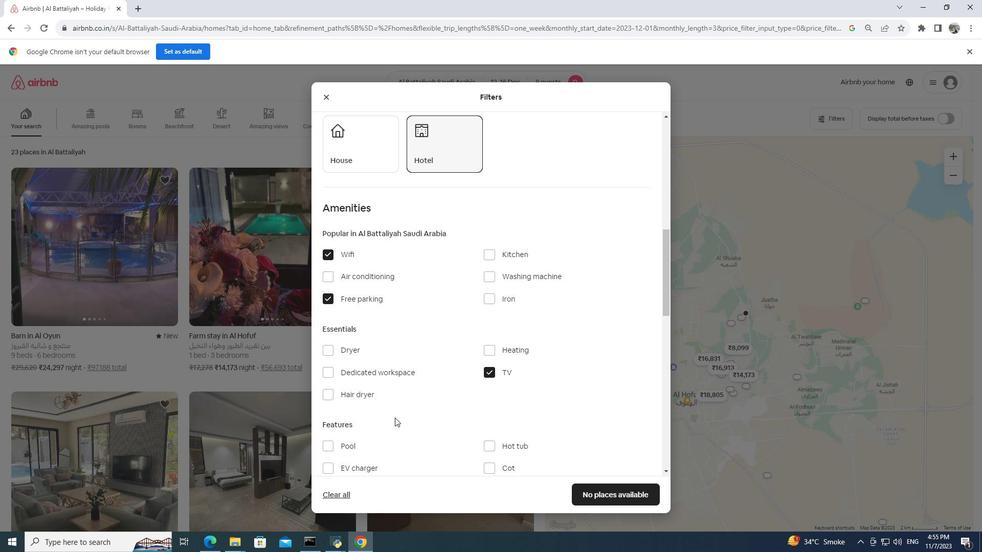 
Action: Mouse scrolled (395, 417) with delta (0, 0)
Screenshot: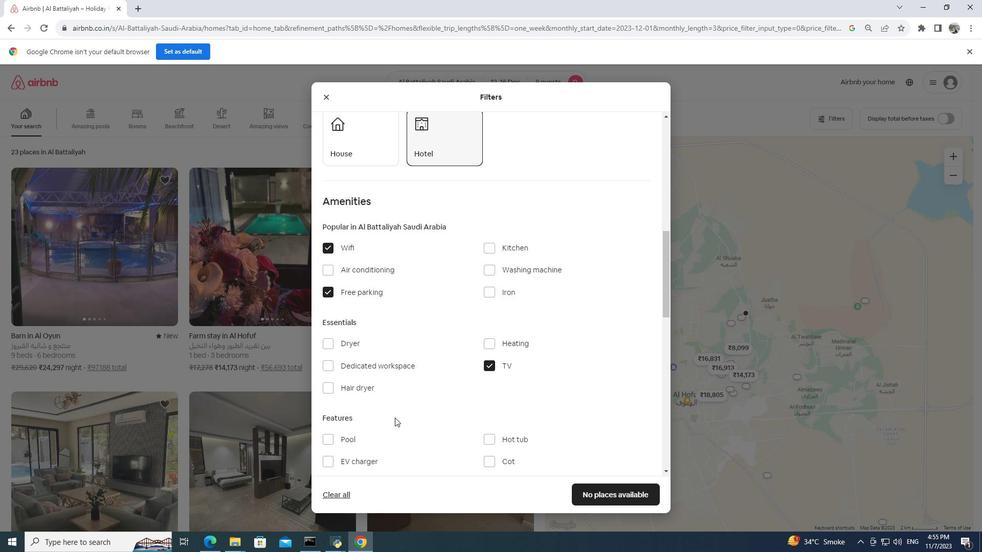 
Action: Mouse scrolled (395, 417) with delta (0, 0)
Screenshot: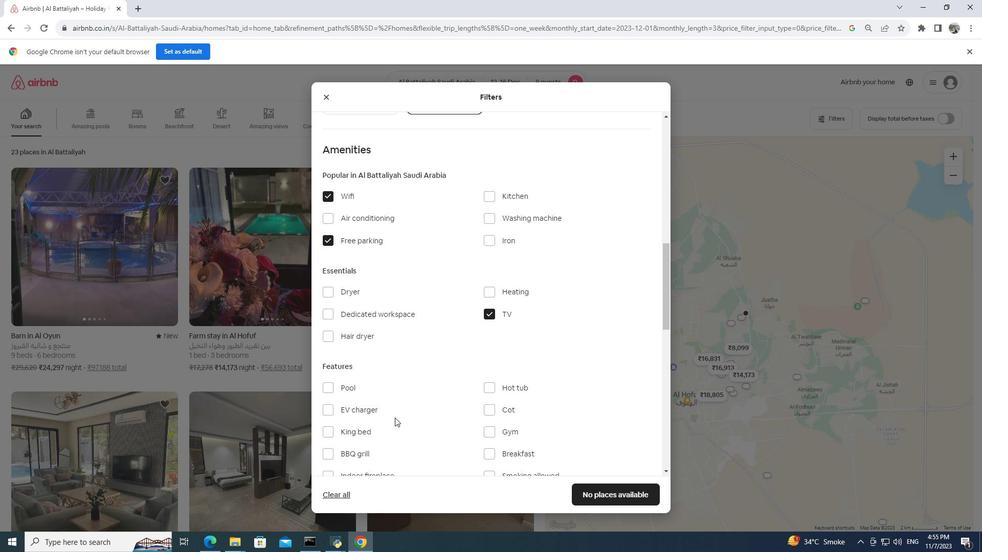 
Action: Mouse scrolled (395, 417) with delta (0, 0)
Screenshot: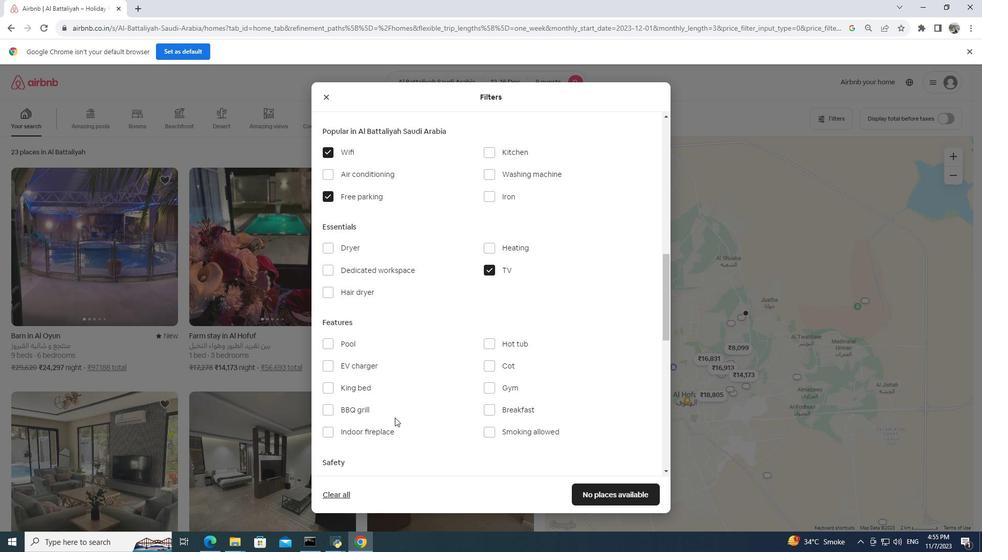 
Action: Mouse moved to (484, 338)
Screenshot: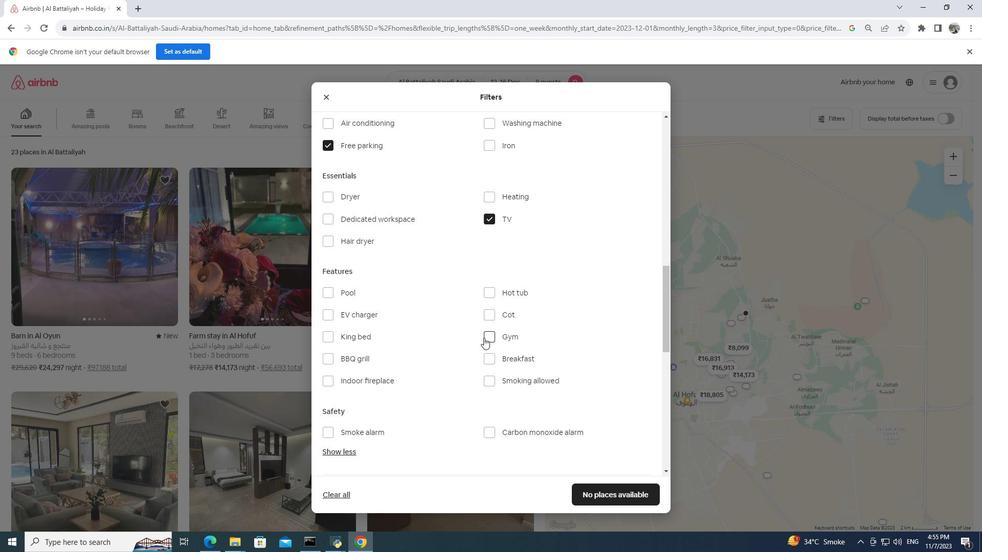 
Action: Mouse pressed left at (484, 338)
Screenshot: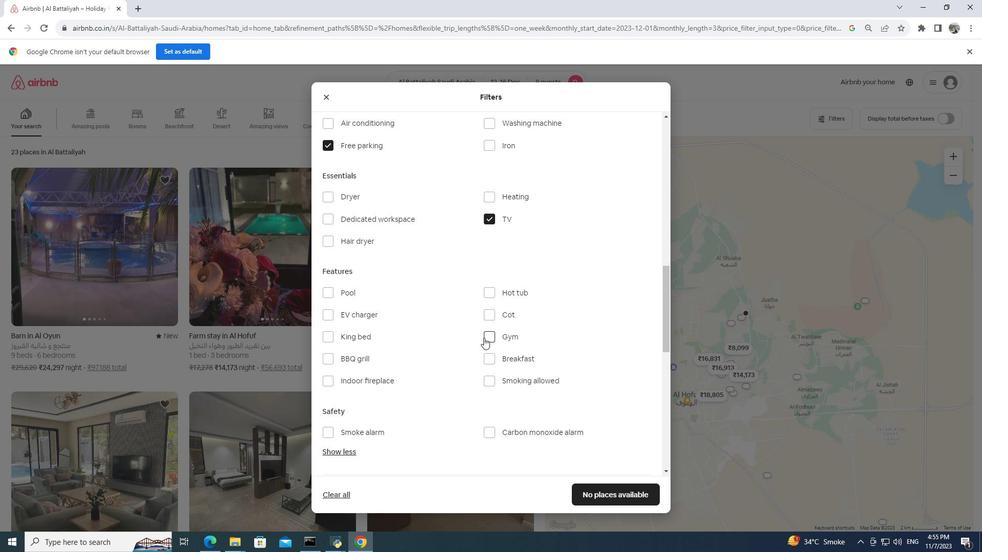 
Action: Mouse moved to (492, 363)
Screenshot: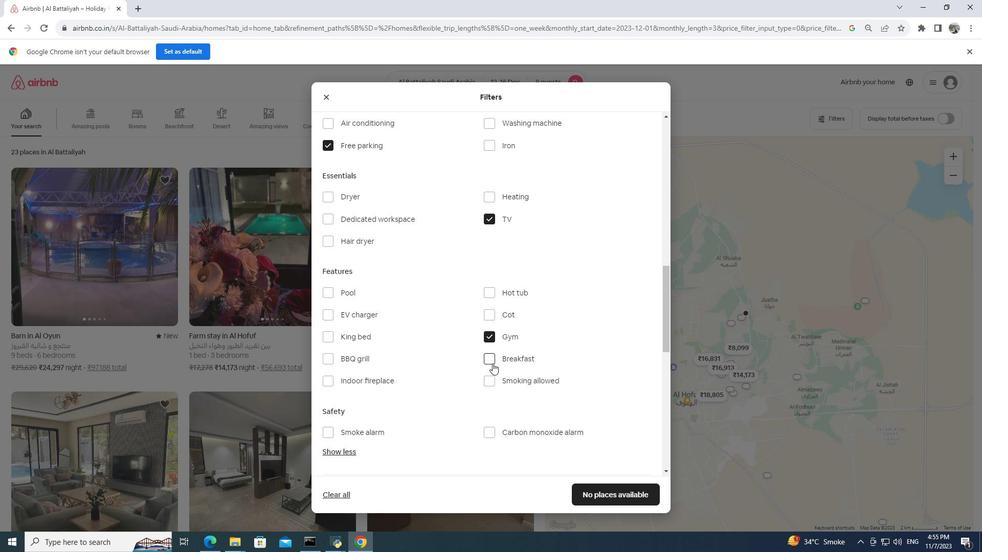 
Action: Mouse pressed left at (492, 363)
Screenshot: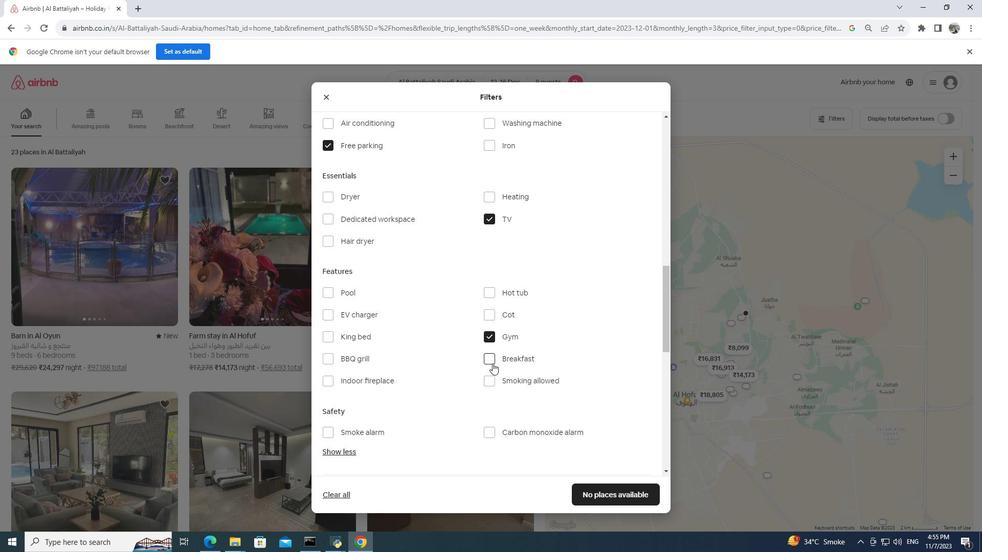 
Action: Mouse moved to (818, 339)
Screenshot: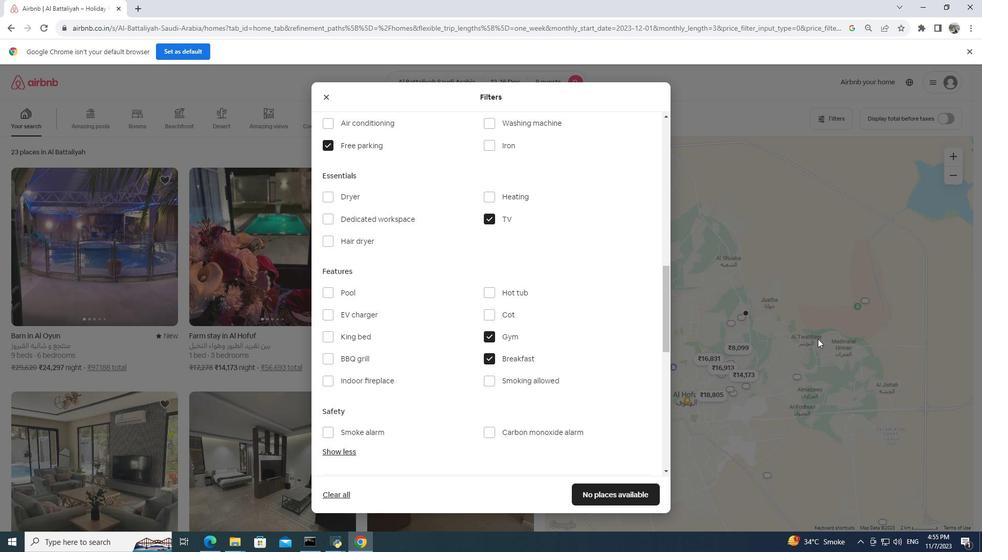
